 Task: Search one way flight ticket for 4 adults, 1 infant in seat and 1 infant on lap in premium economy from White Plains: Westchester County Airport to Raleigh: Raleigh-durham International Airport on 8-5-2023. Number of bags: 3 checked bags. Price is upto 107000. Outbound departure time preference is 15:30.
Action: Mouse moved to (303, 261)
Screenshot: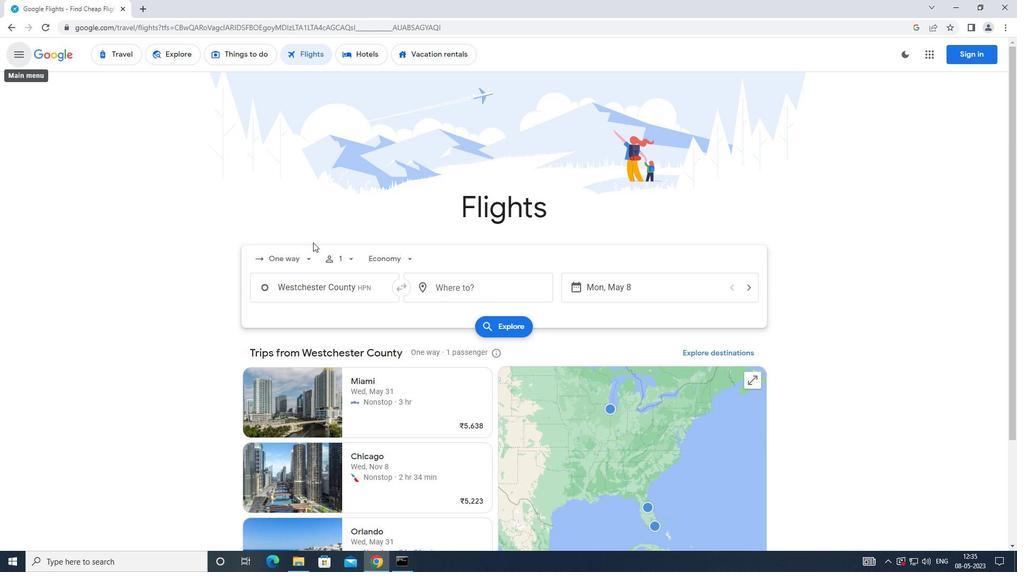 
Action: Mouse pressed left at (303, 261)
Screenshot: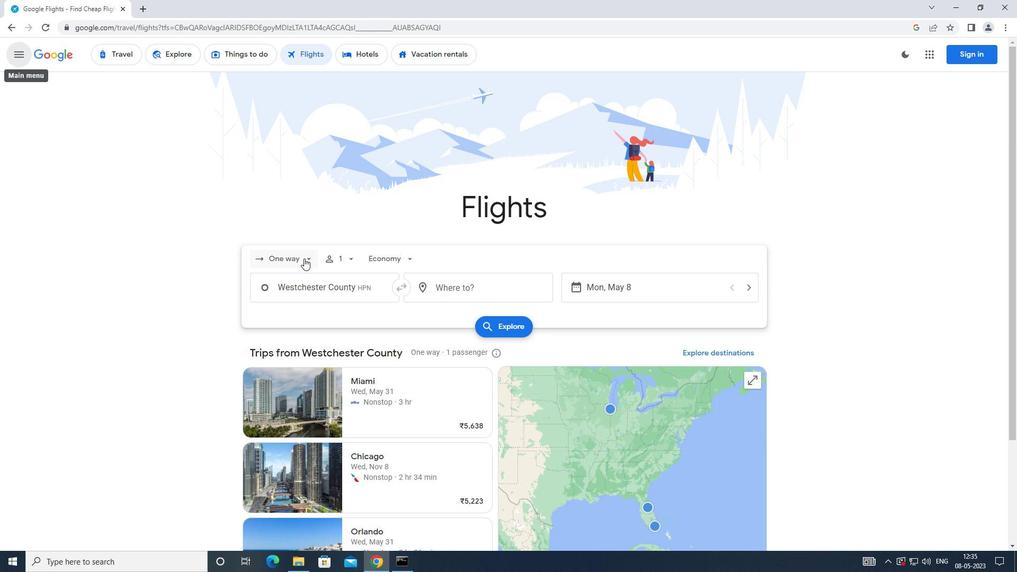 
Action: Mouse moved to (306, 312)
Screenshot: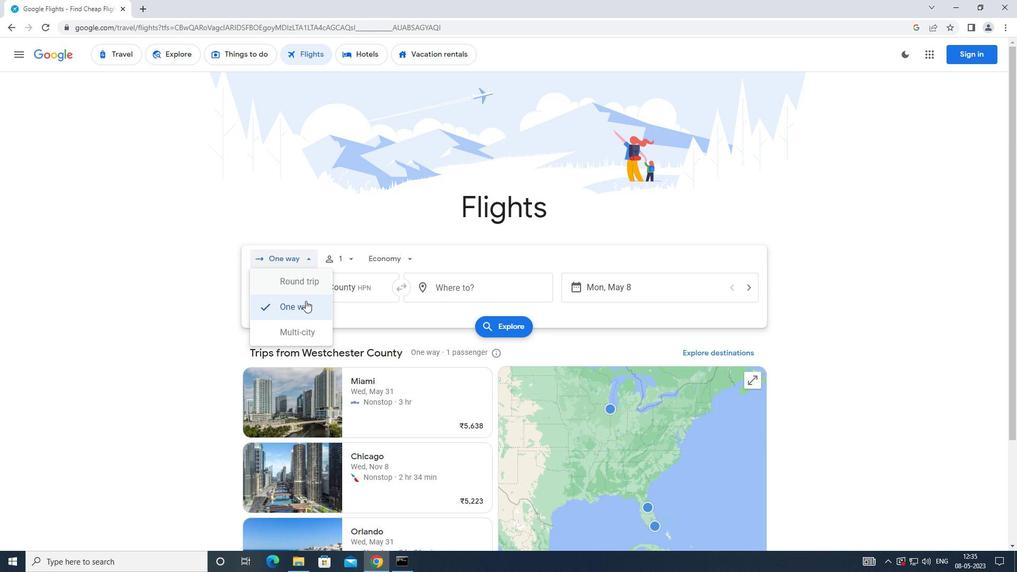 
Action: Mouse pressed left at (306, 312)
Screenshot: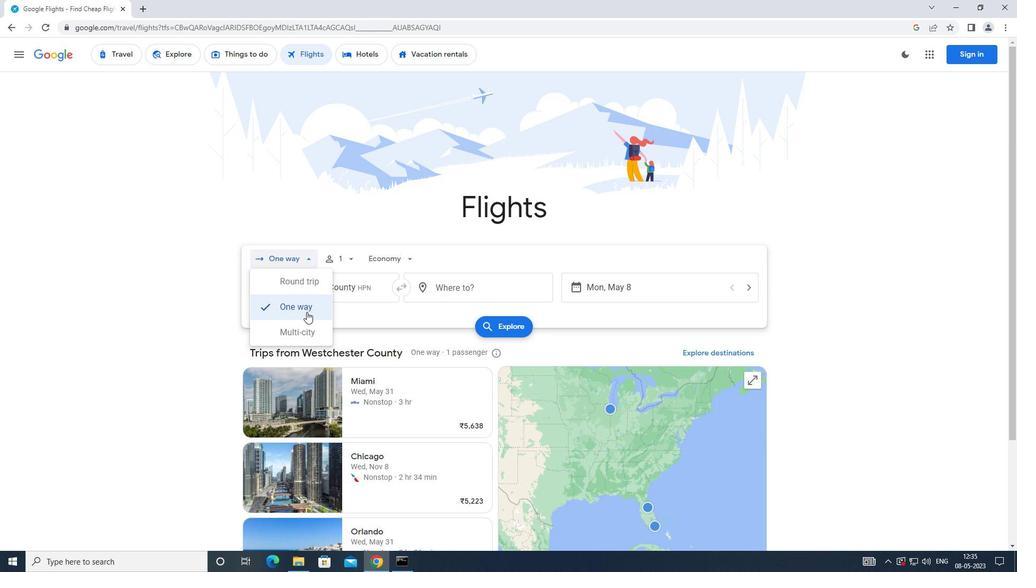
Action: Mouse moved to (356, 260)
Screenshot: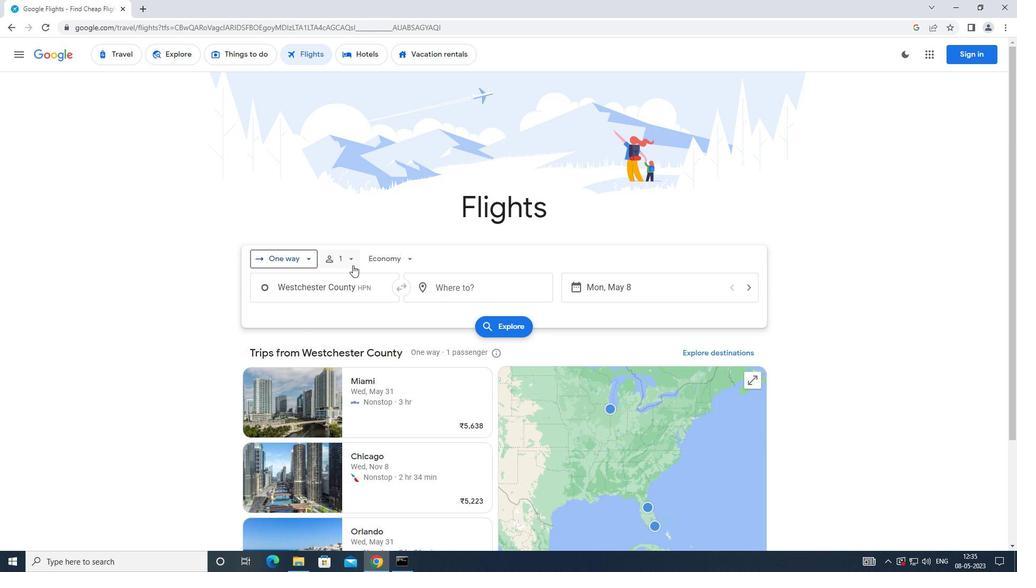 
Action: Mouse pressed left at (356, 260)
Screenshot: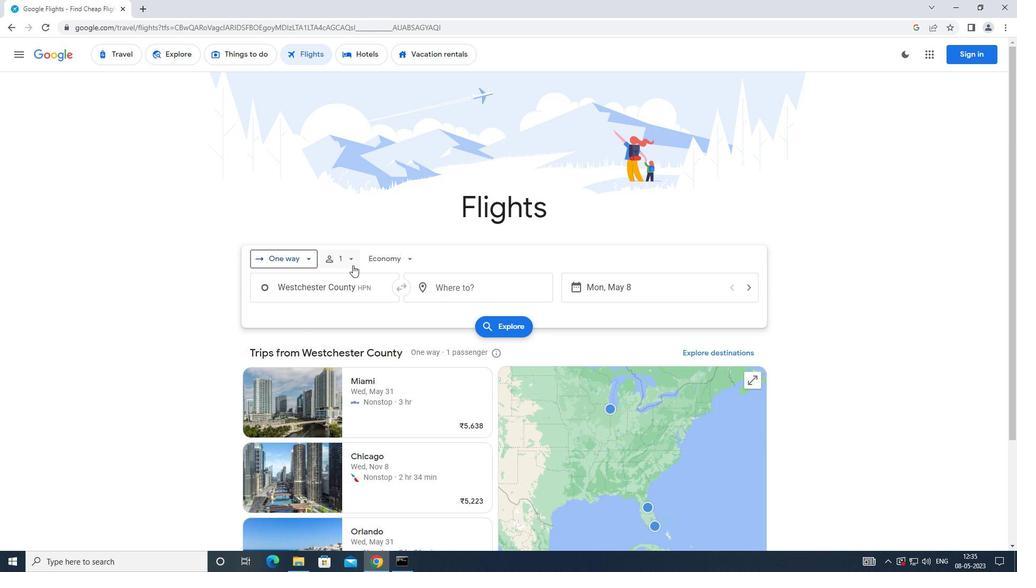 
Action: Mouse moved to (433, 289)
Screenshot: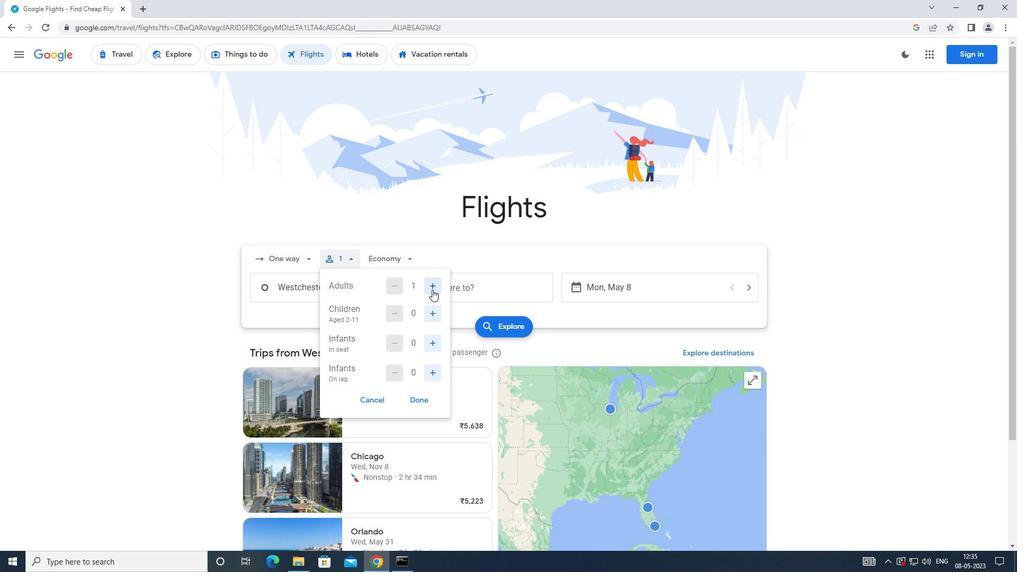 
Action: Mouse pressed left at (433, 289)
Screenshot: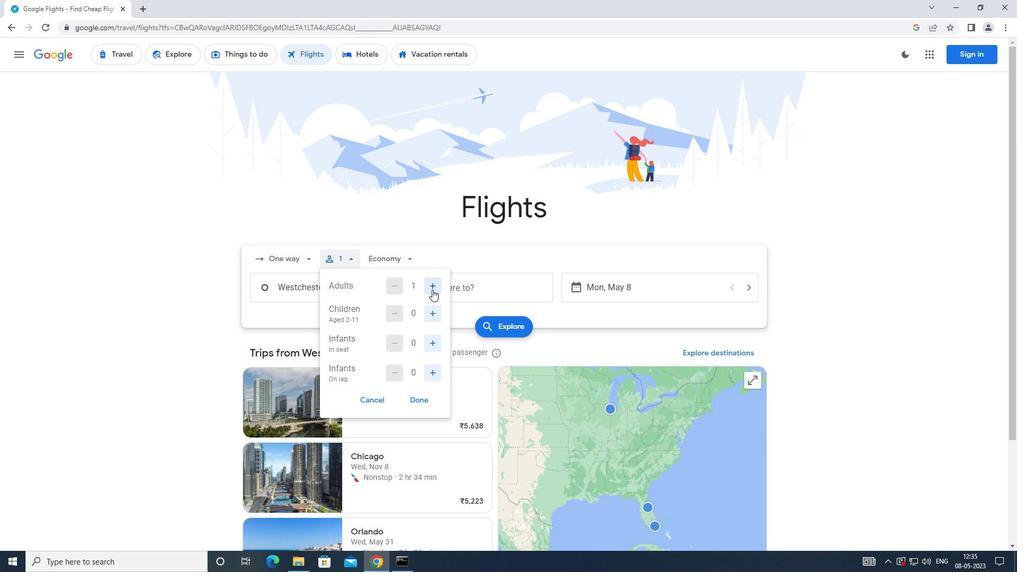 
Action: Mouse pressed left at (433, 289)
Screenshot: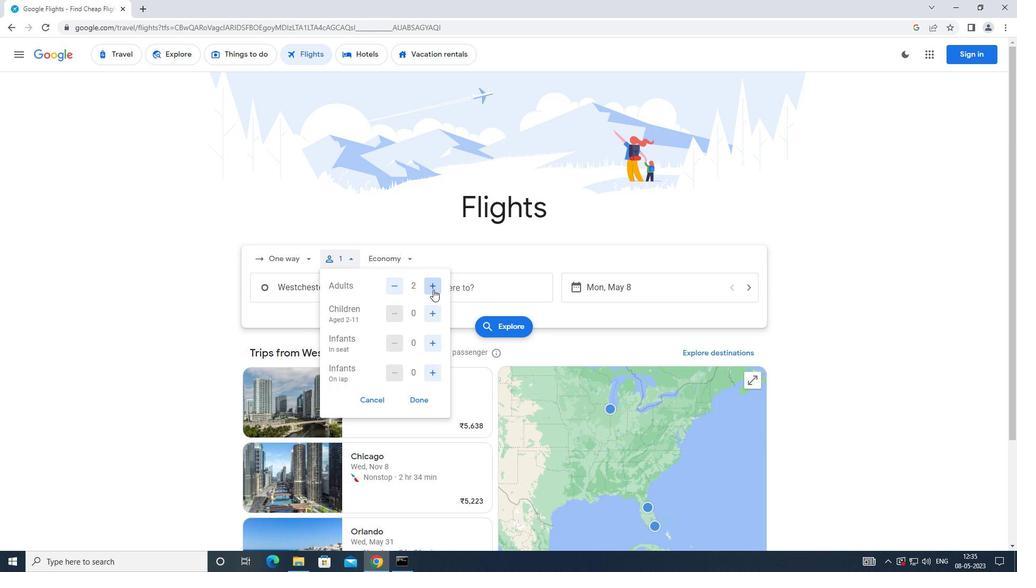 
Action: Mouse pressed left at (433, 289)
Screenshot: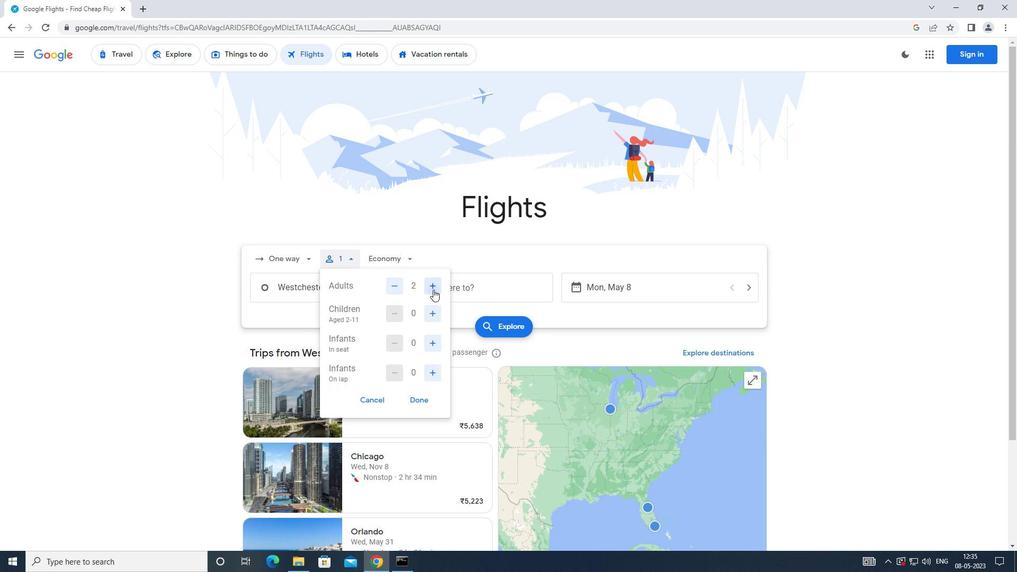 
Action: Mouse moved to (431, 306)
Screenshot: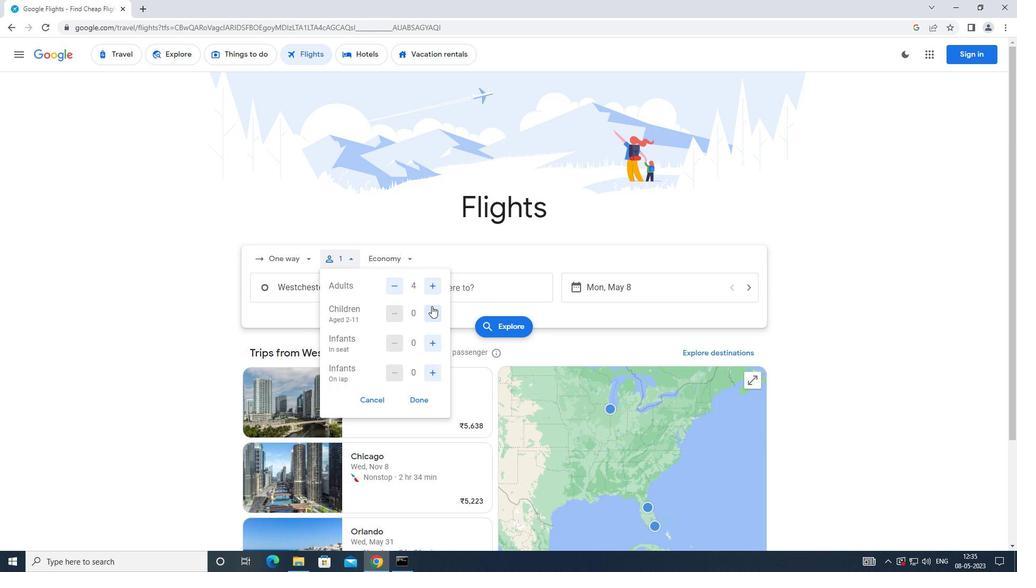 
Action: Mouse pressed left at (431, 306)
Screenshot: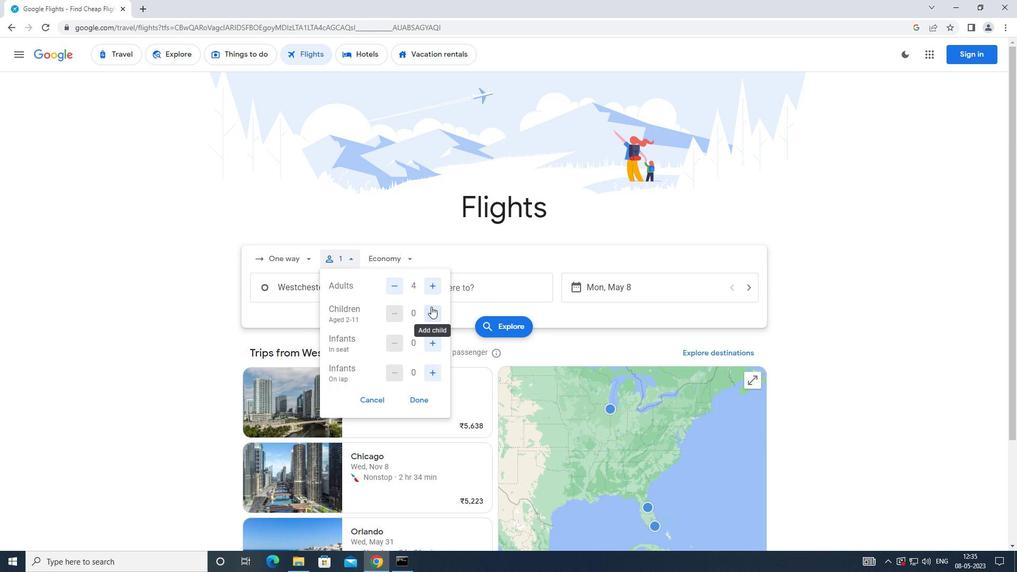 
Action: Mouse moved to (396, 306)
Screenshot: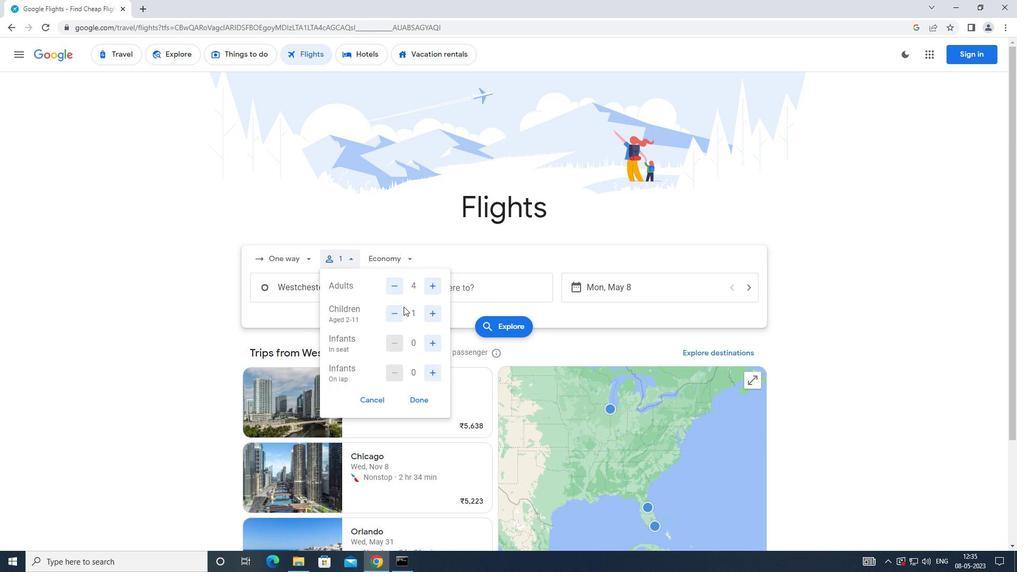 
Action: Mouse pressed left at (396, 306)
Screenshot: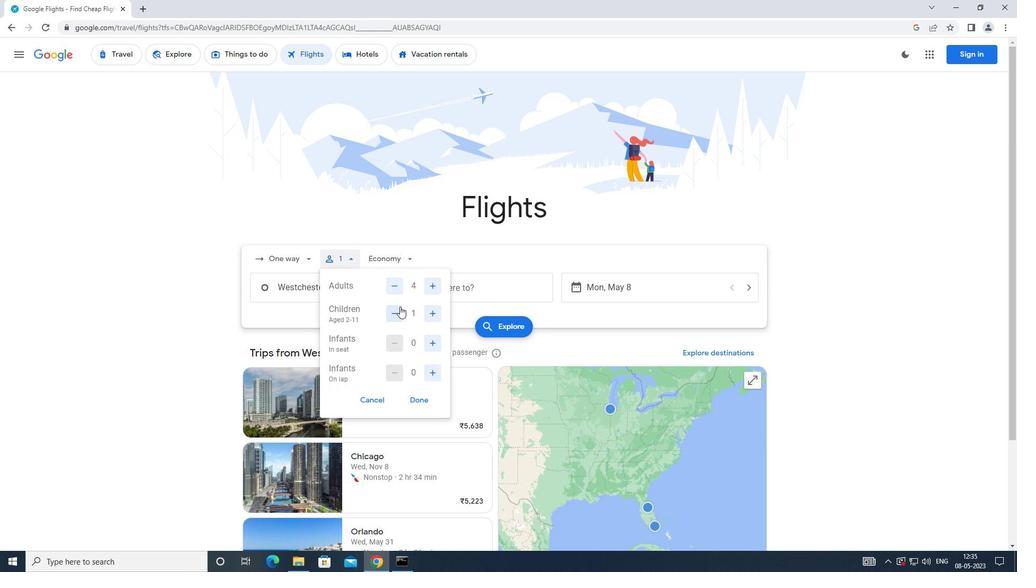 
Action: Mouse moved to (435, 348)
Screenshot: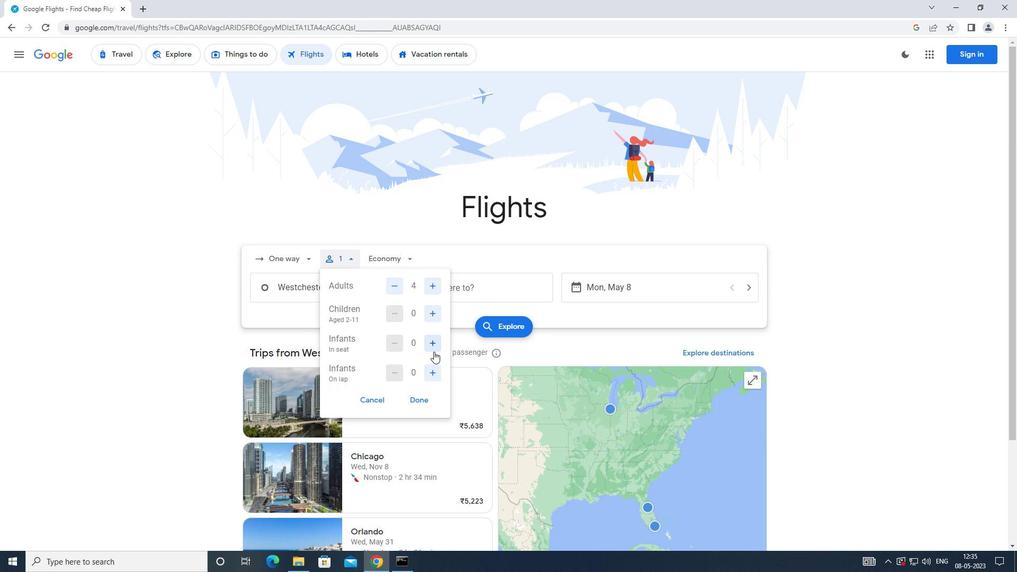 
Action: Mouse pressed left at (435, 348)
Screenshot: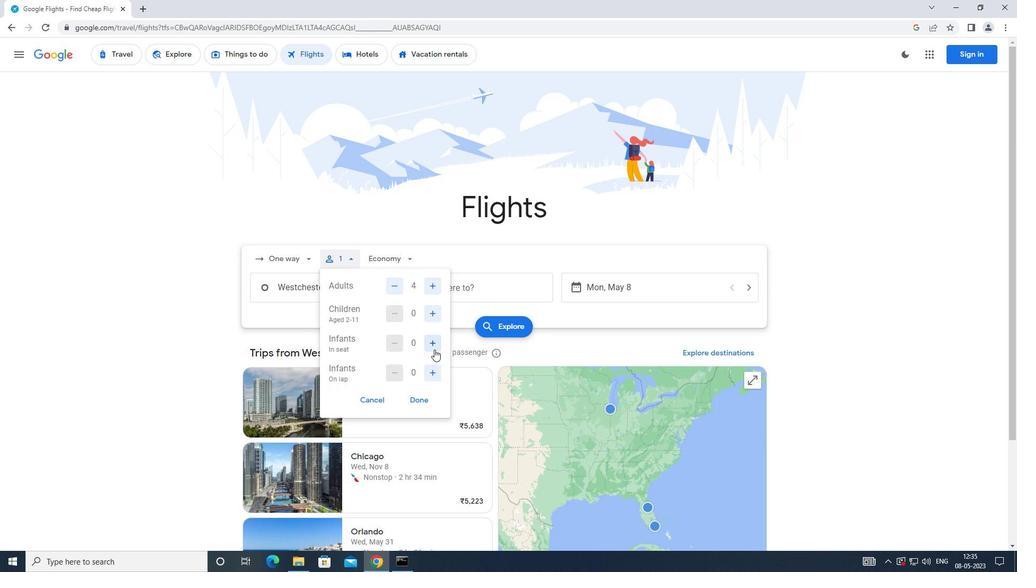 
Action: Mouse moved to (435, 365)
Screenshot: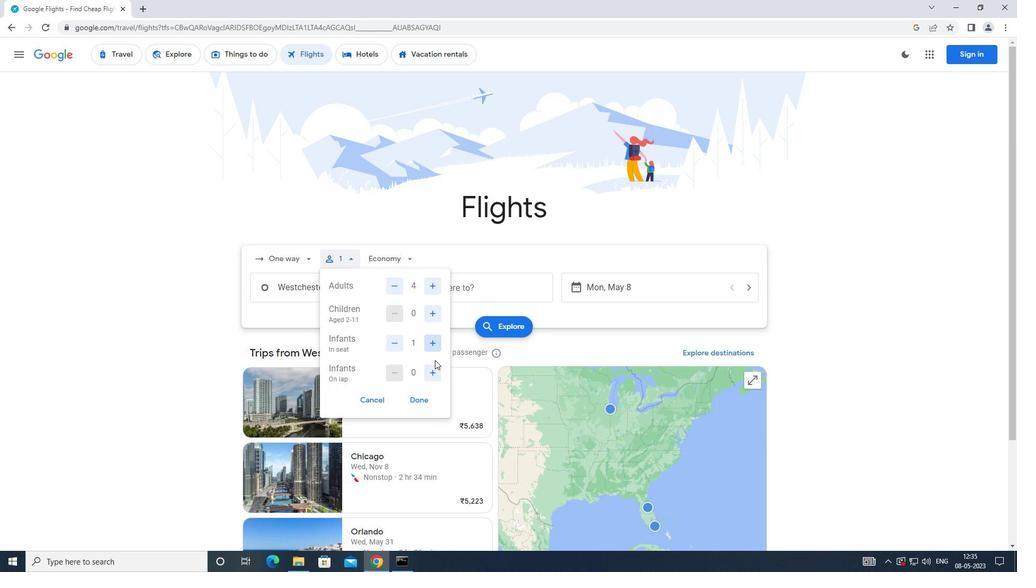 
Action: Mouse pressed left at (435, 365)
Screenshot: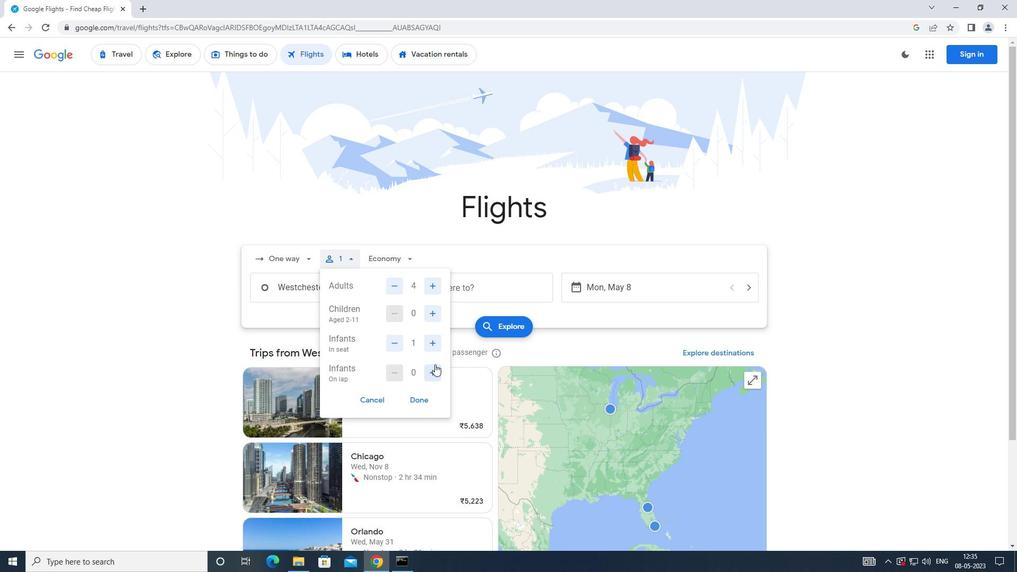
Action: Mouse moved to (416, 401)
Screenshot: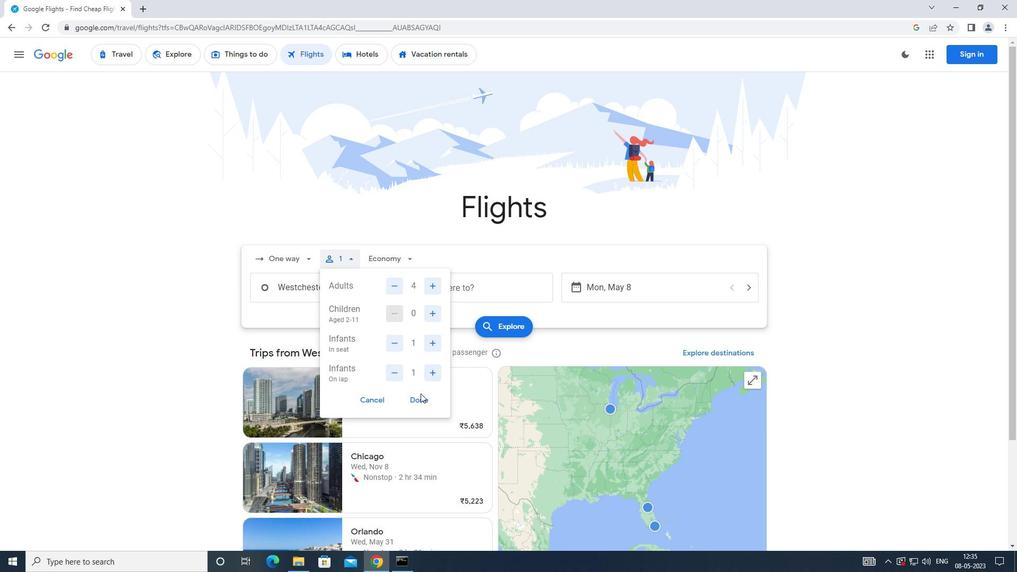 
Action: Mouse pressed left at (416, 401)
Screenshot: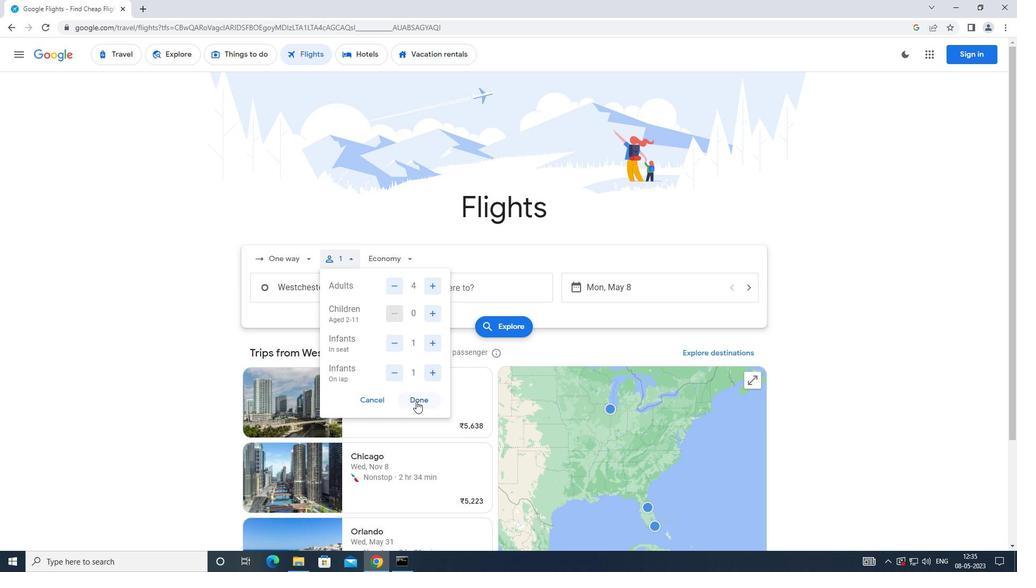 
Action: Mouse moved to (397, 256)
Screenshot: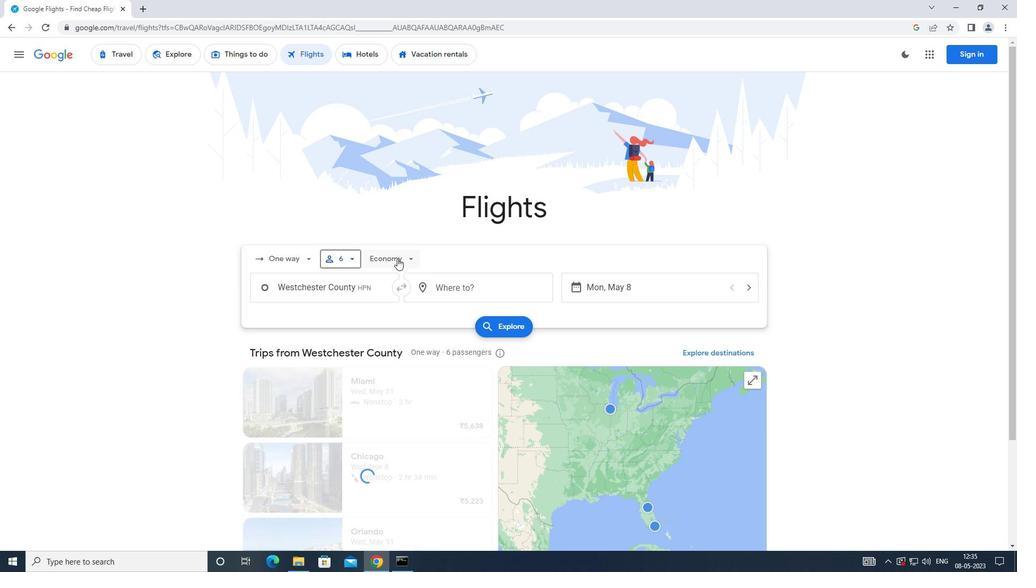 
Action: Mouse pressed left at (397, 256)
Screenshot: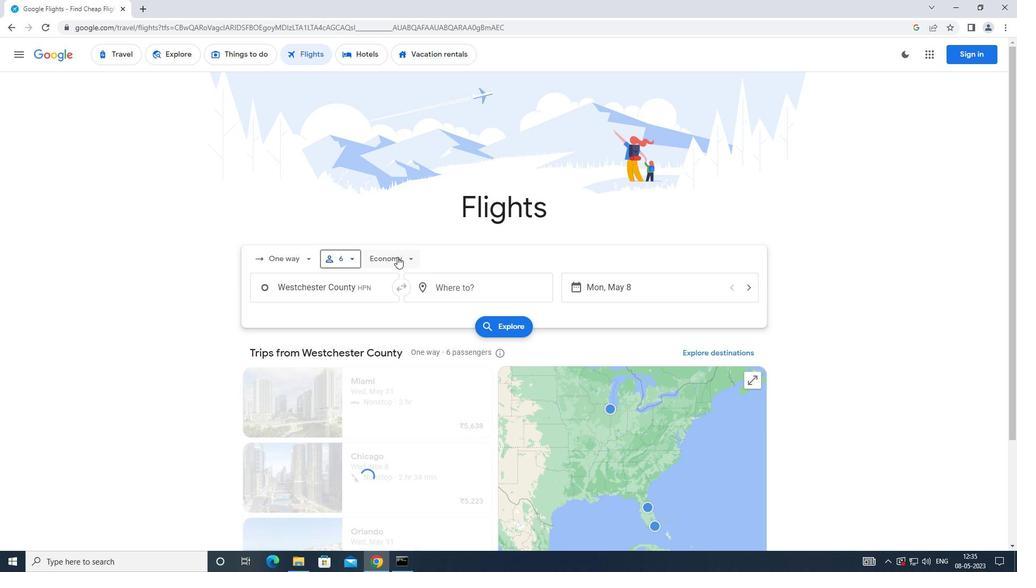 
Action: Mouse moved to (415, 305)
Screenshot: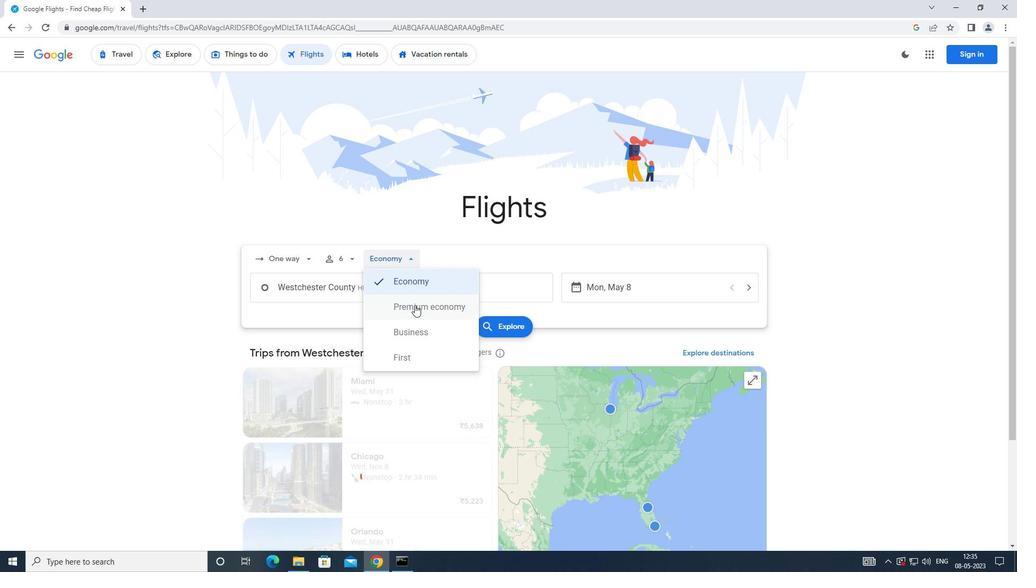 
Action: Mouse pressed left at (415, 305)
Screenshot: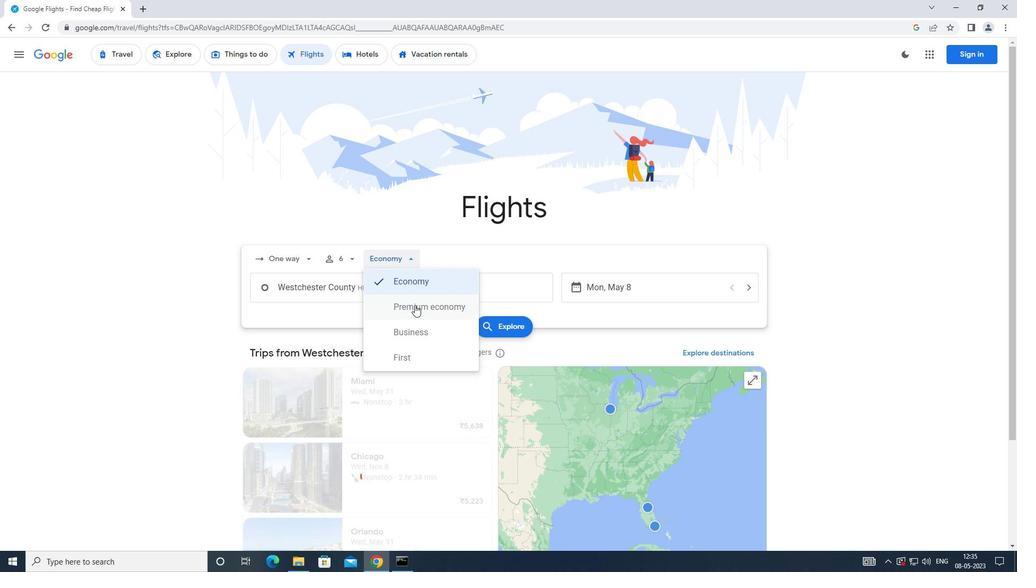 
Action: Mouse moved to (354, 291)
Screenshot: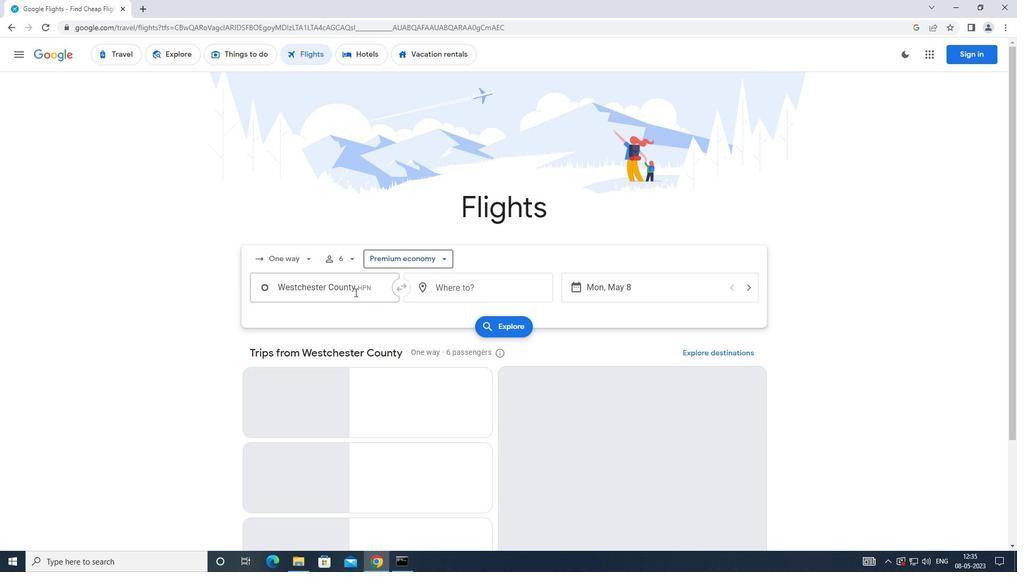 
Action: Mouse pressed left at (354, 291)
Screenshot: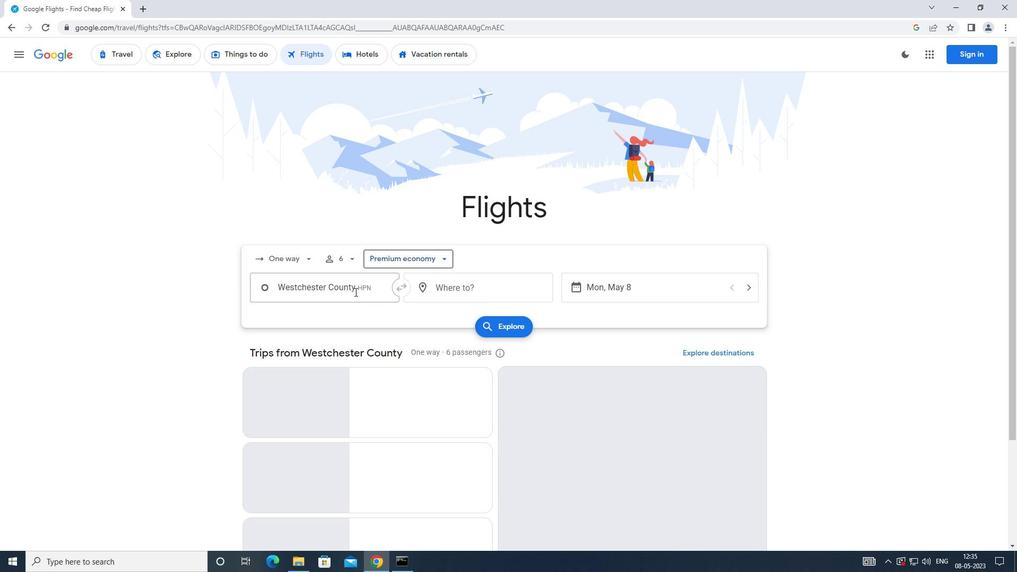 
Action: Key pressed <Key.caps_lock>w<Key.caps_lock>estchester
Screenshot: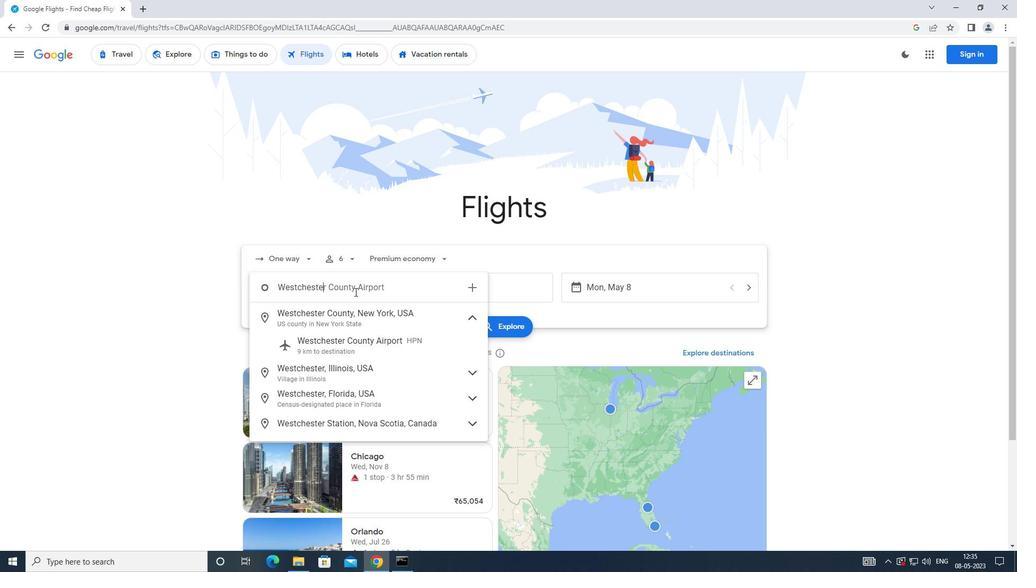 
Action: Mouse moved to (339, 333)
Screenshot: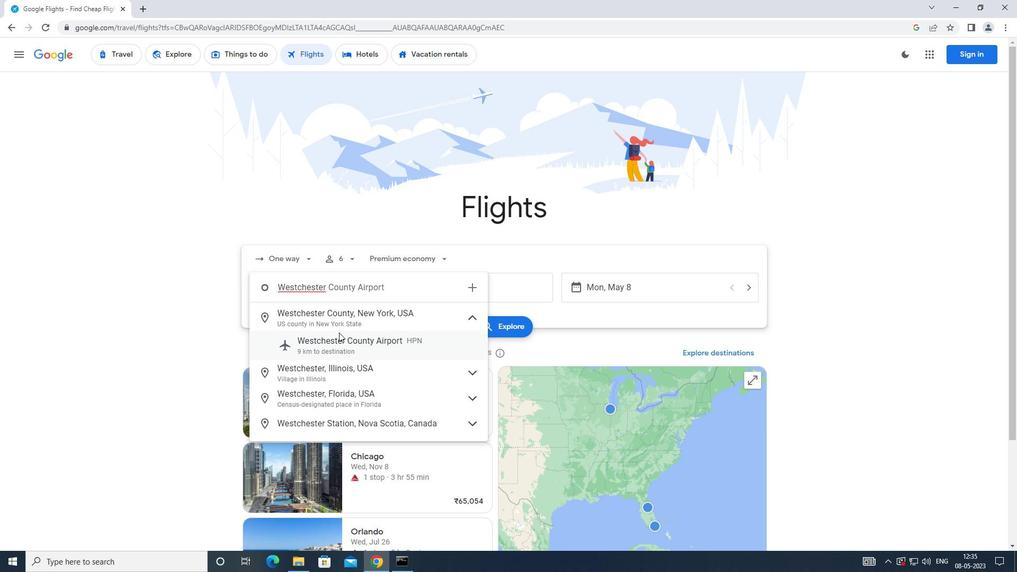 
Action: Mouse pressed left at (339, 333)
Screenshot: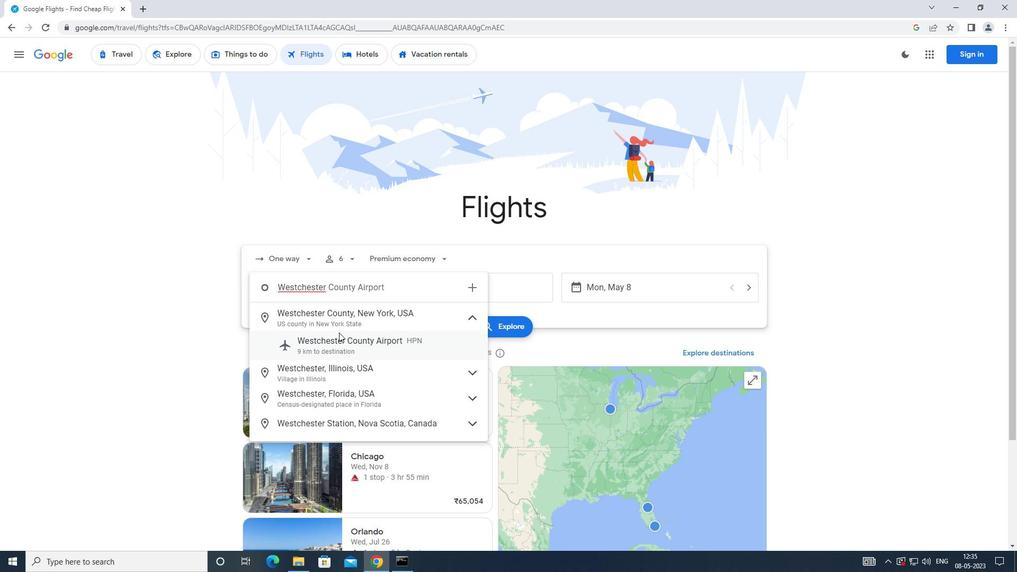 
Action: Mouse moved to (446, 298)
Screenshot: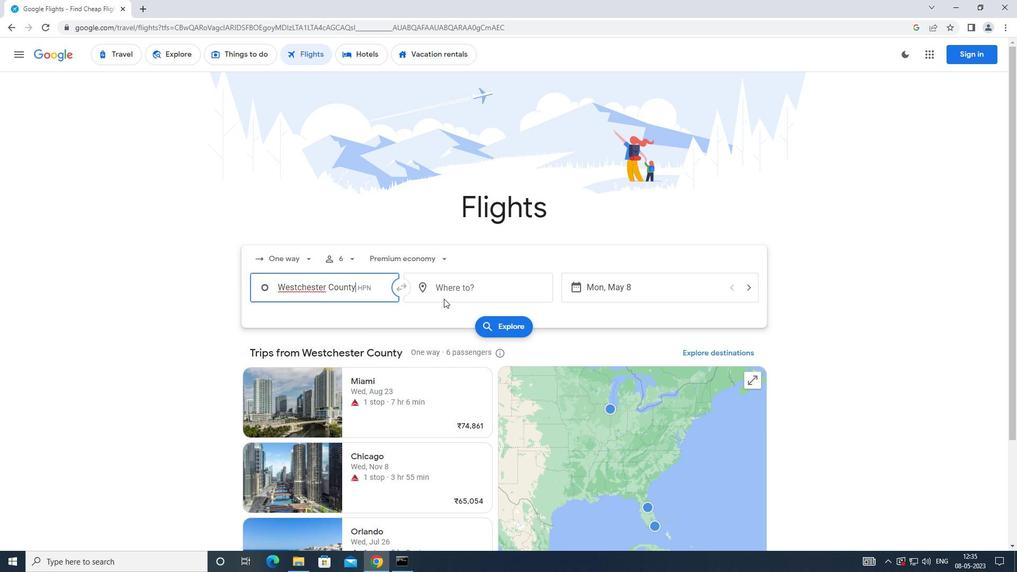 
Action: Mouse pressed left at (446, 298)
Screenshot: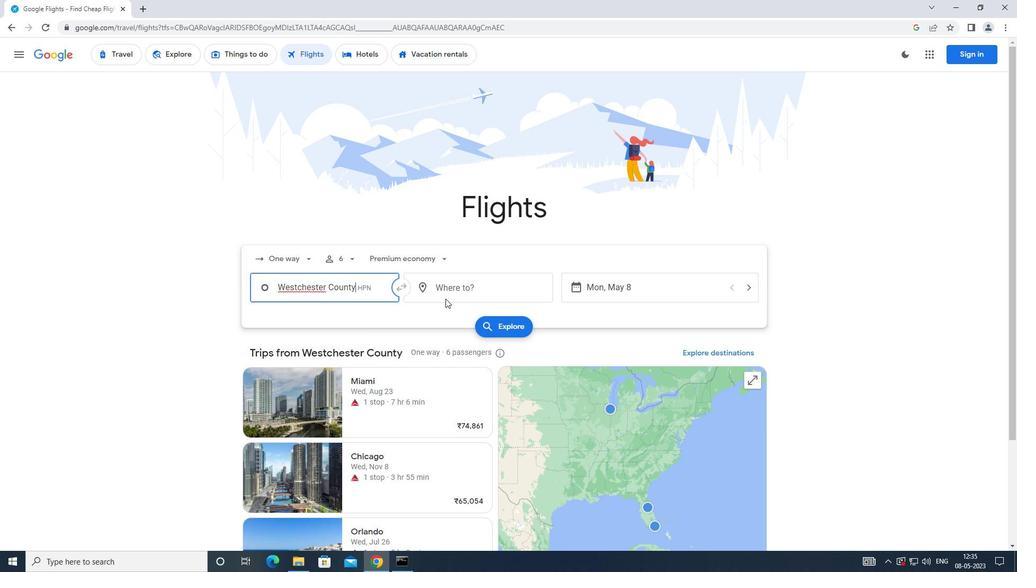 
Action: Key pressed <Key.caps_lock>r<Key.caps_lock>aleigh
Screenshot: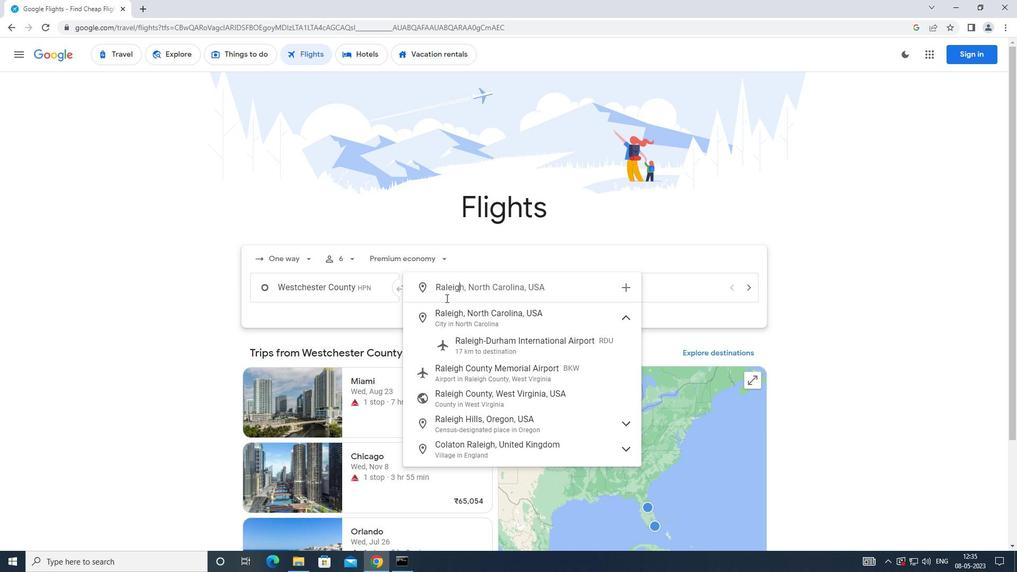 
Action: Mouse moved to (467, 343)
Screenshot: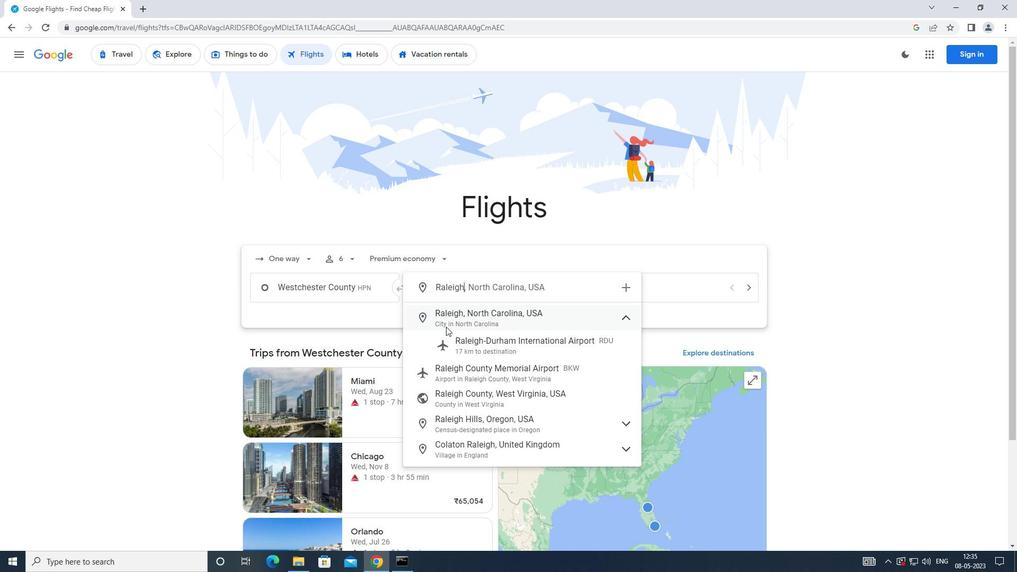 
Action: Mouse pressed left at (467, 343)
Screenshot: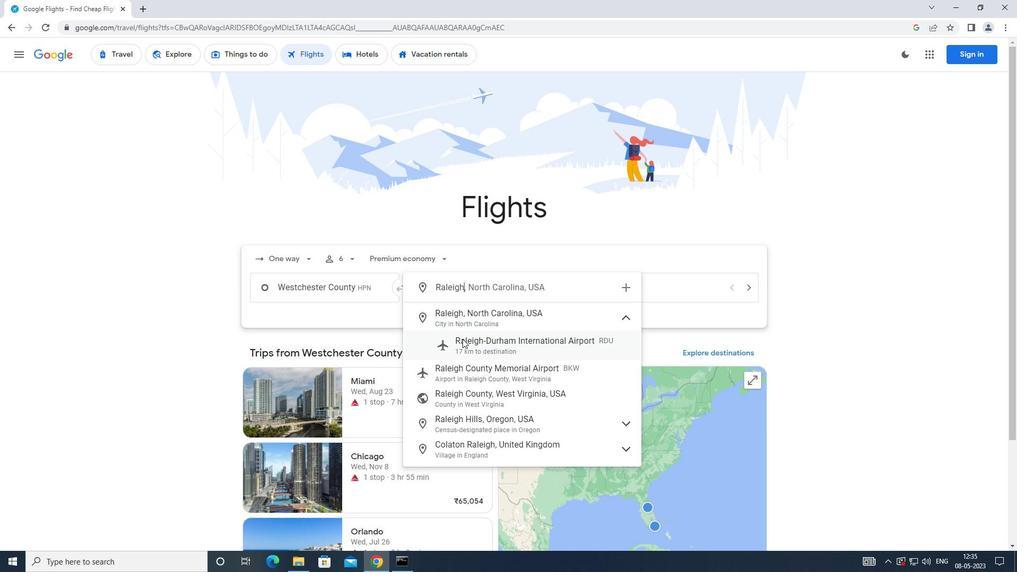 
Action: Mouse moved to (587, 291)
Screenshot: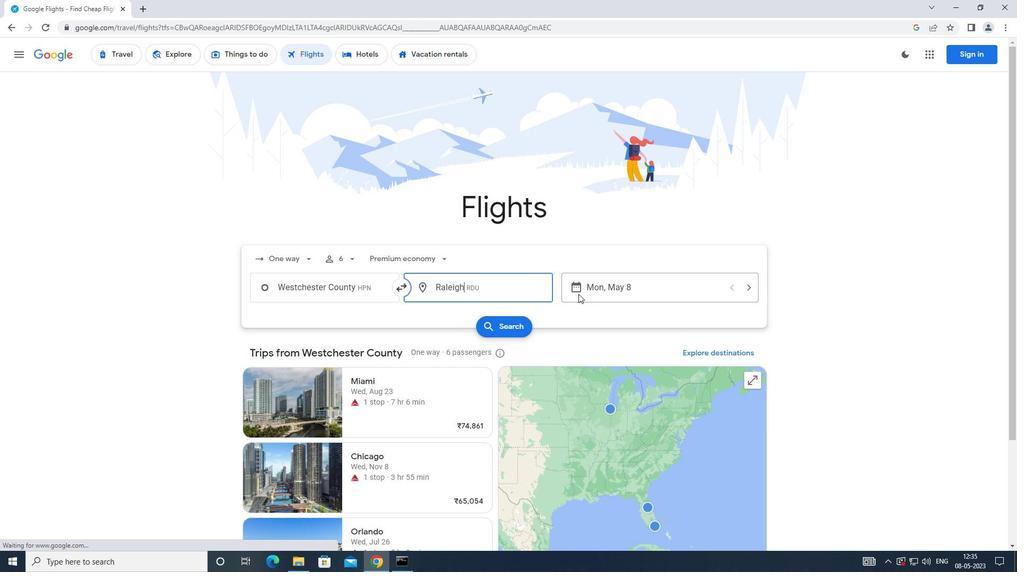 
Action: Mouse pressed left at (587, 291)
Screenshot: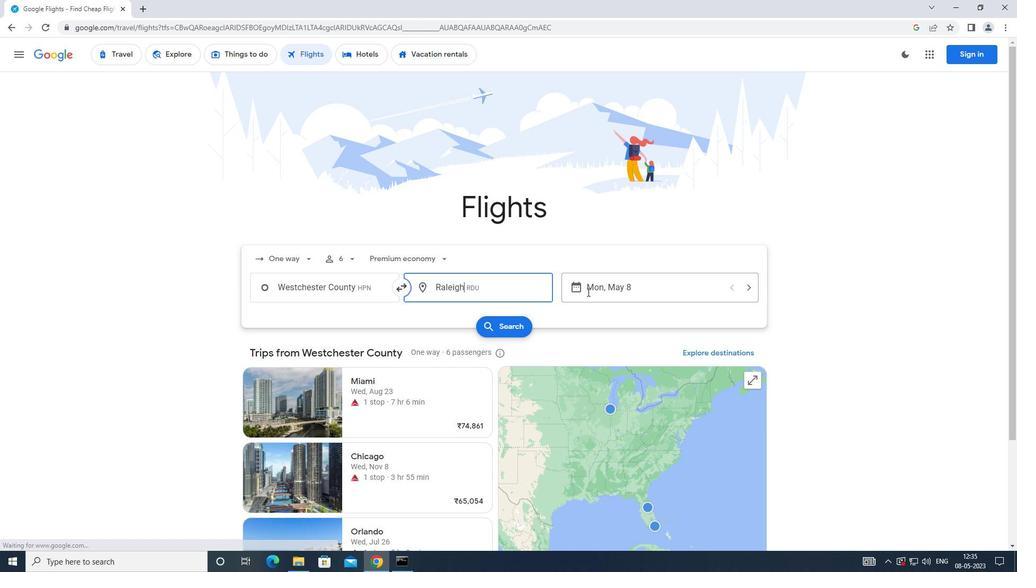 
Action: Mouse moved to (412, 380)
Screenshot: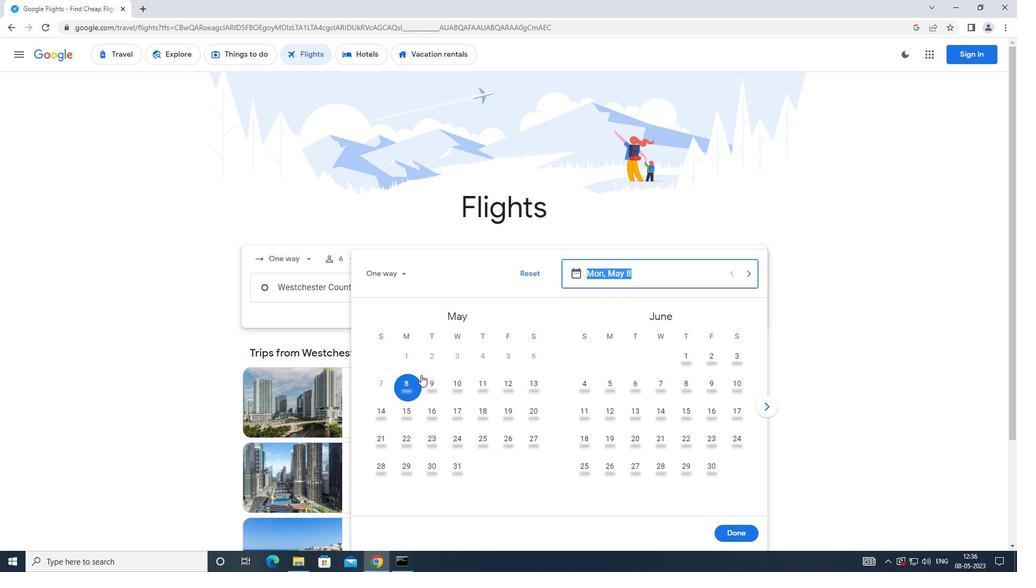 
Action: Mouse pressed left at (412, 380)
Screenshot: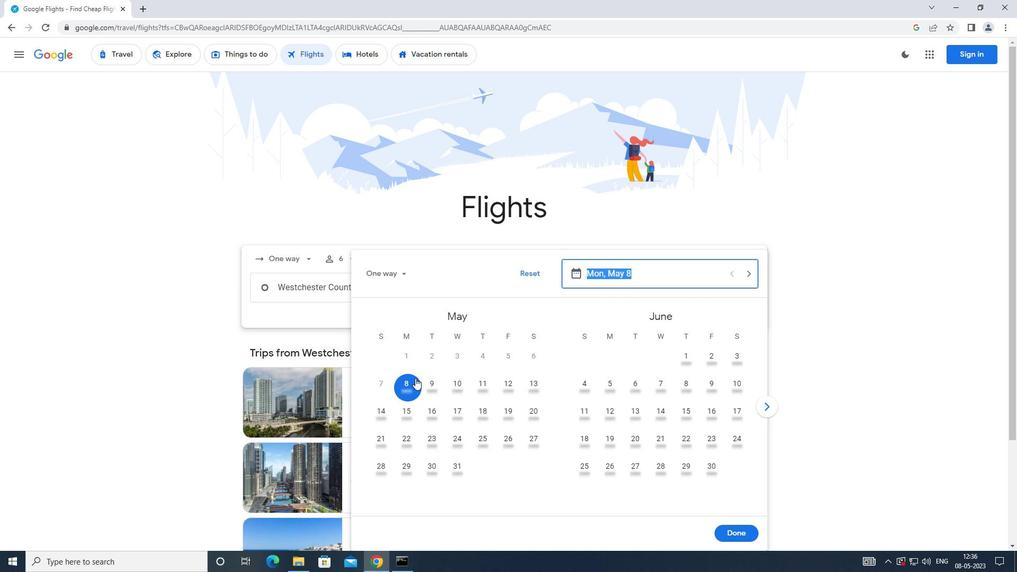 
Action: Mouse moved to (722, 529)
Screenshot: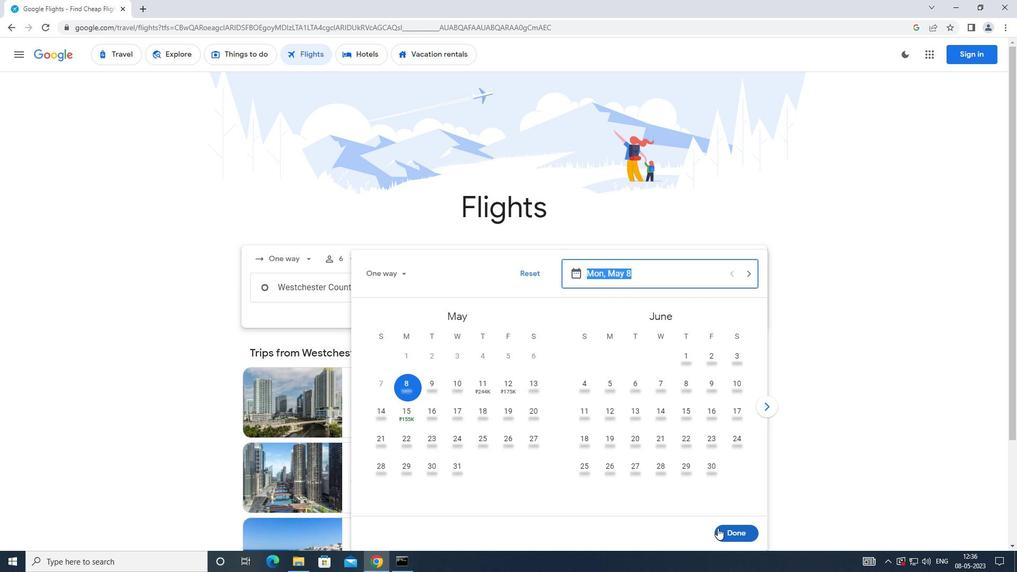 
Action: Mouse pressed left at (722, 529)
Screenshot: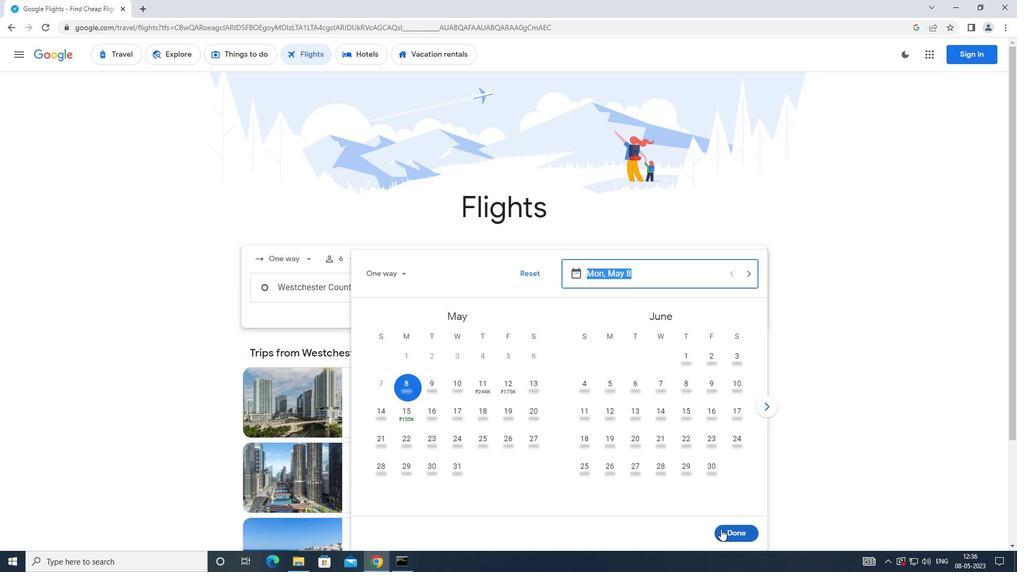 
Action: Mouse moved to (517, 324)
Screenshot: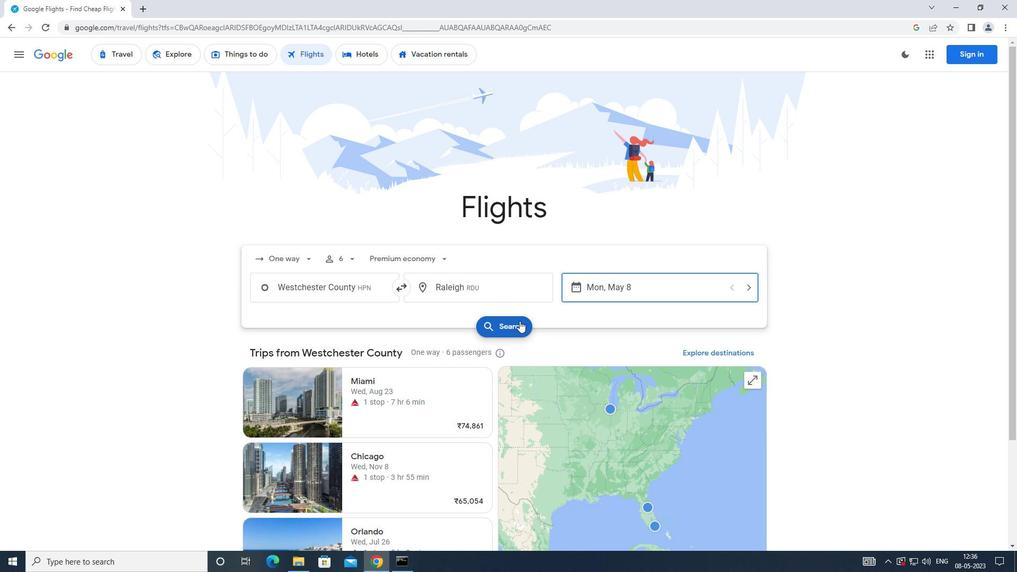 
Action: Mouse pressed left at (517, 324)
Screenshot: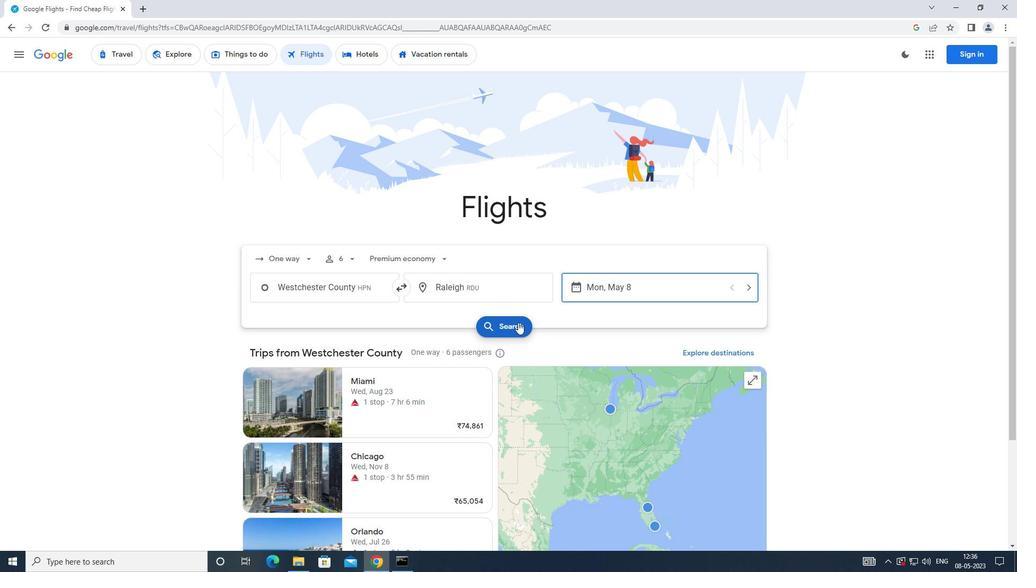 
Action: Mouse moved to (270, 153)
Screenshot: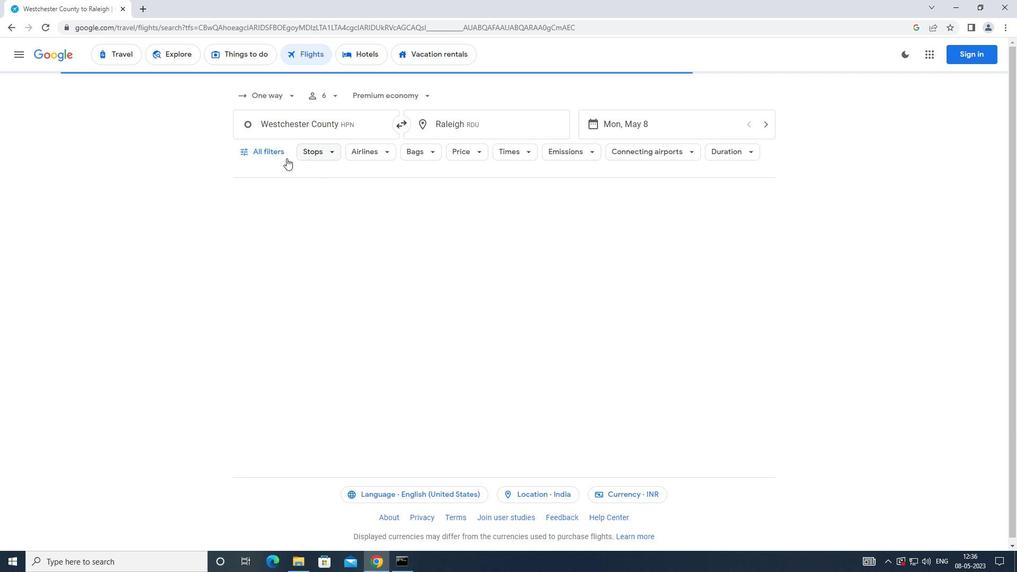 
Action: Mouse pressed left at (270, 153)
Screenshot: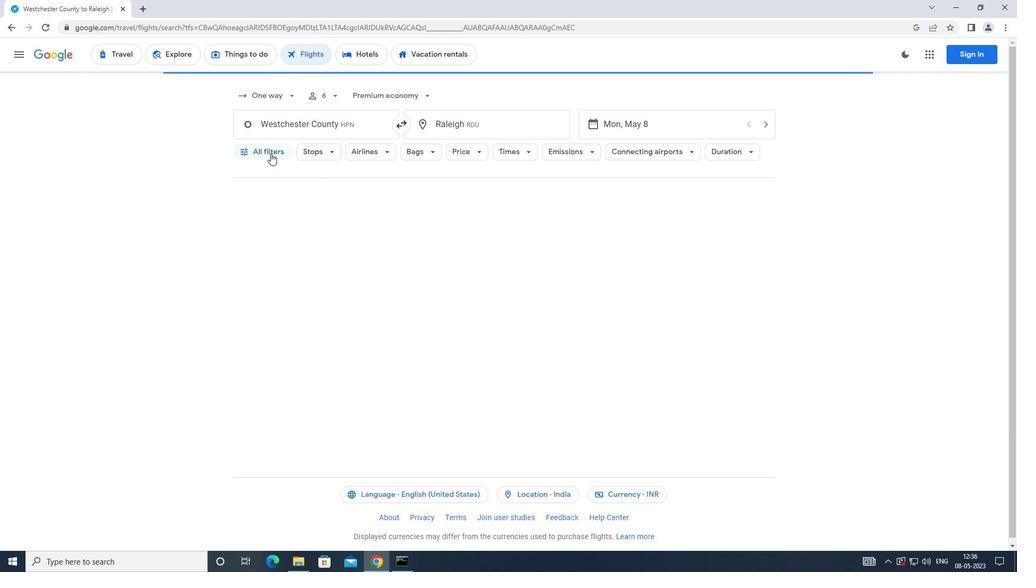 
Action: Mouse moved to (393, 382)
Screenshot: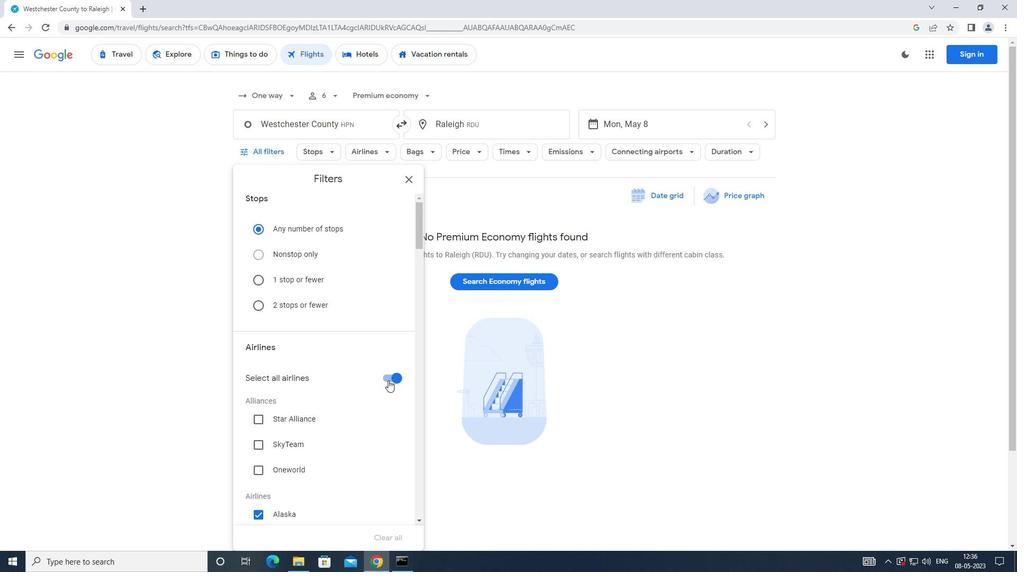 
Action: Mouse pressed left at (393, 382)
Screenshot: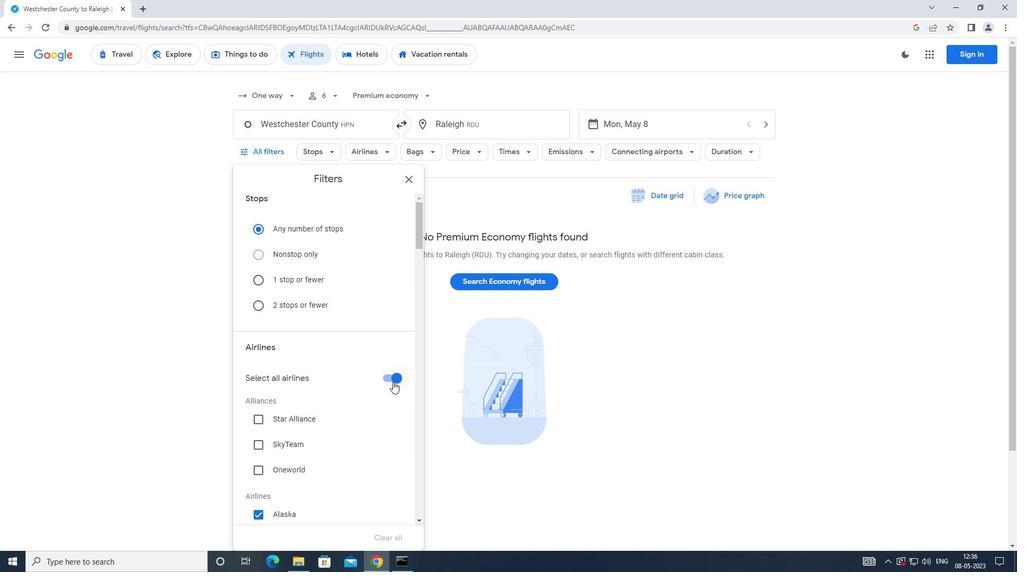 
Action: Mouse moved to (383, 391)
Screenshot: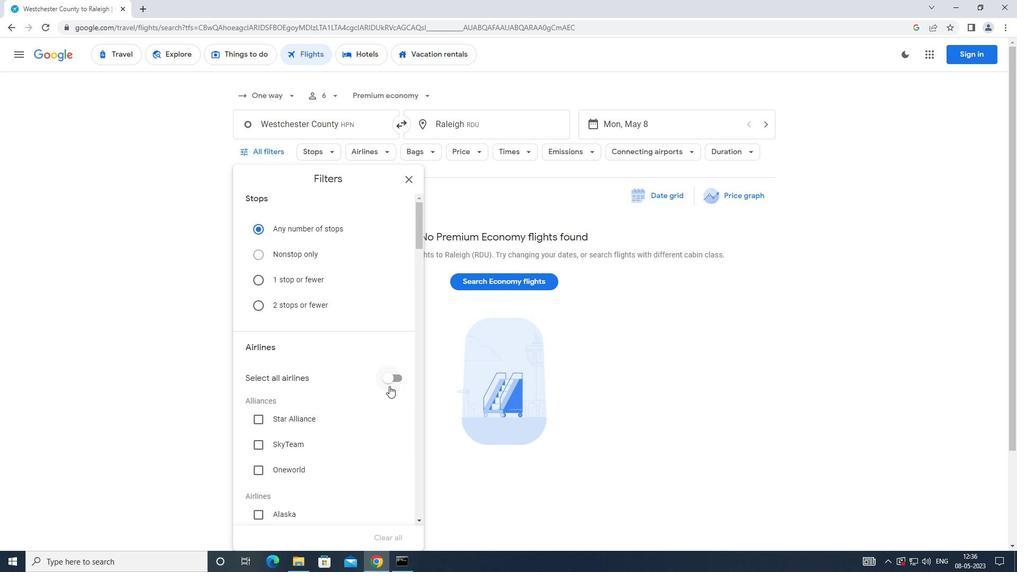 
Action: Mouse scrolled (383, 390) with delta (0, 0)
Screenshot: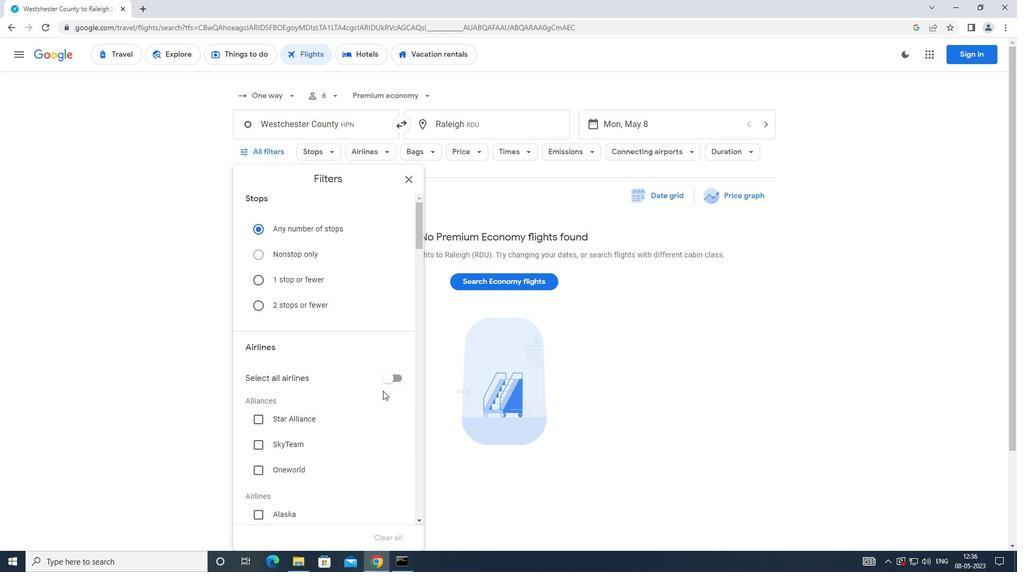 
Action: Mouse scrolled (383, 390) with delta (0, 0)
Screenshot: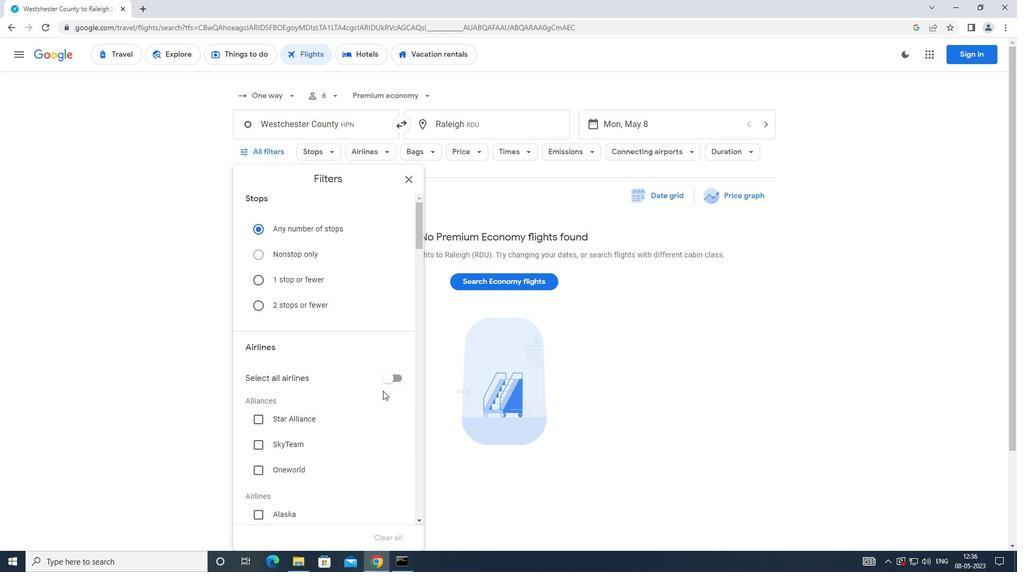 
Action: Mouse moved to (384, 385)
Screenshot: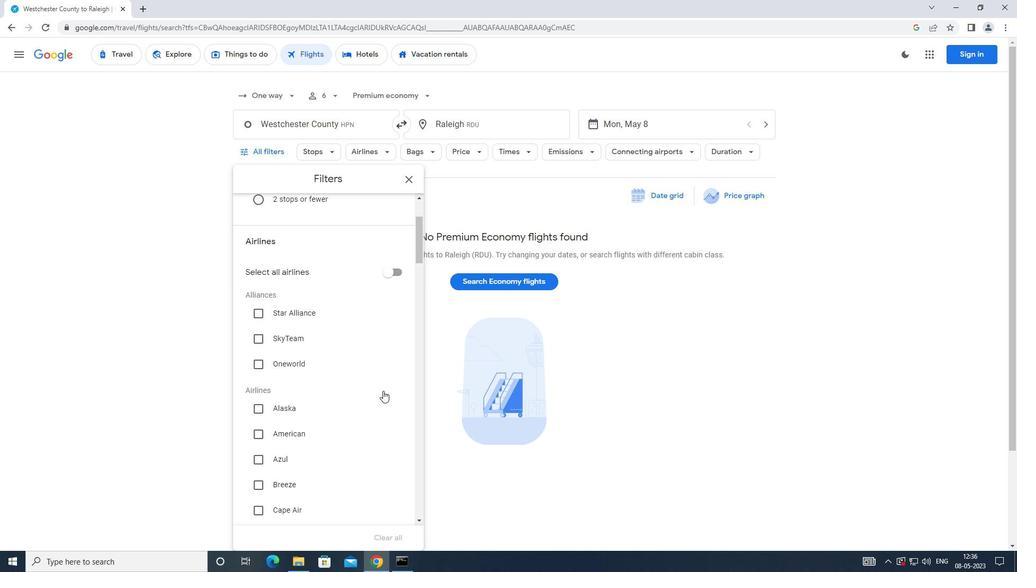 
Action: Mouse scrolled (384, 385) with delta (0, 0)
Screenshot: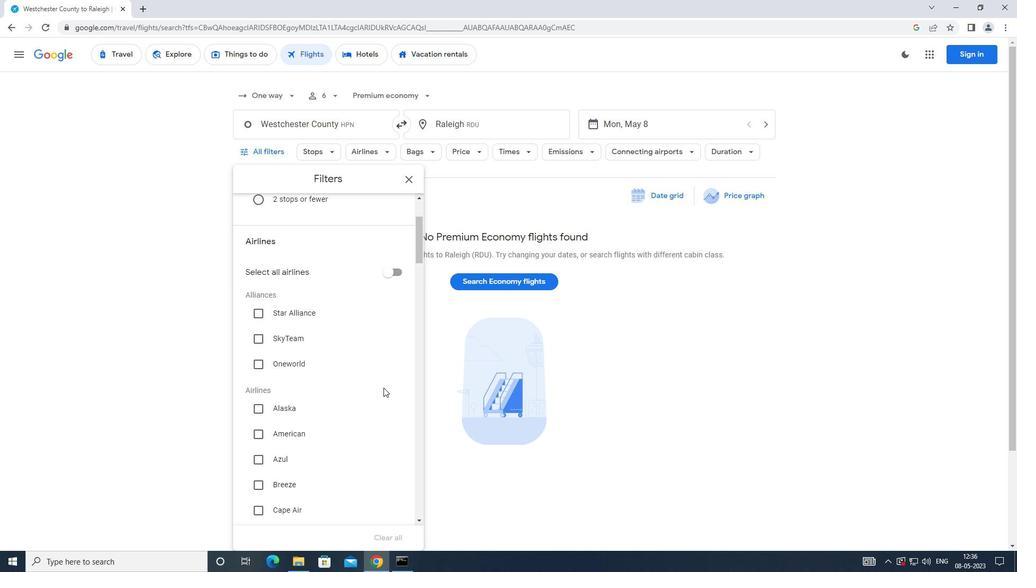 
Action: Mouse scrolled (384, 385) with delta (0, 0)
Screenshot: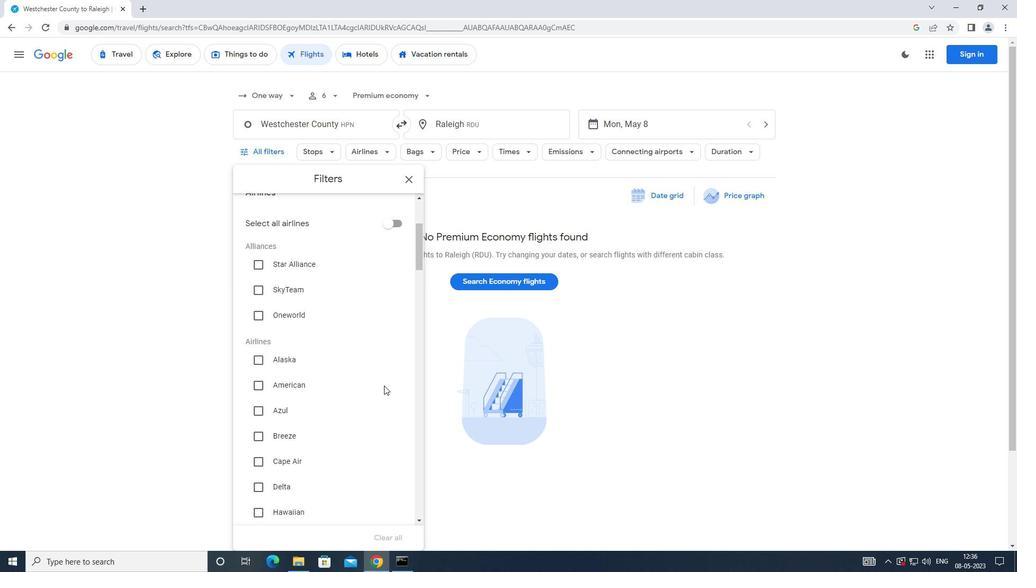 
Action: Mouse scrolled (384, 385) with delta (0, 0)
Screenshot: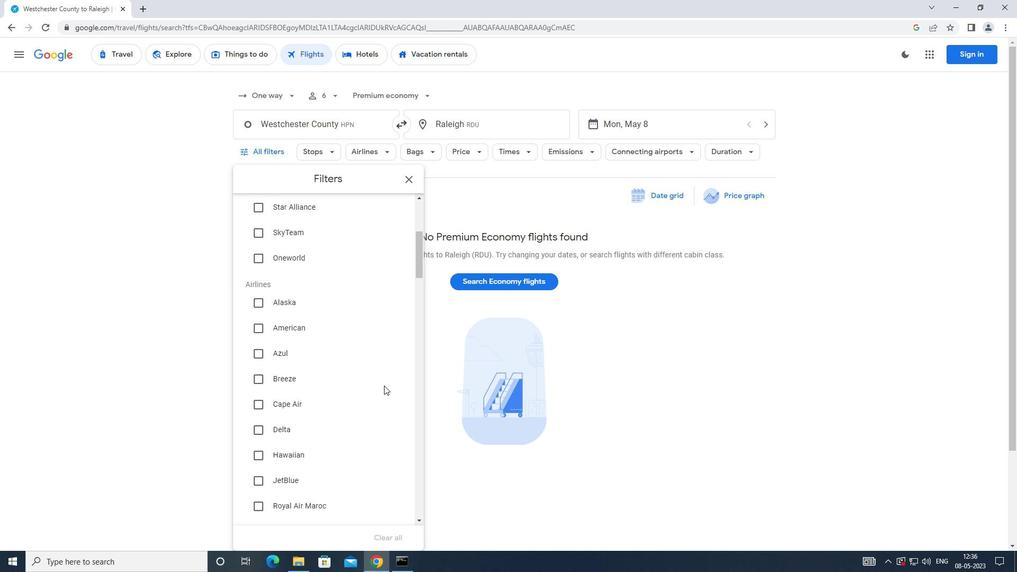 
Action: Mouse scrolled (384, 385) with delta (0, 0)
Screenshot: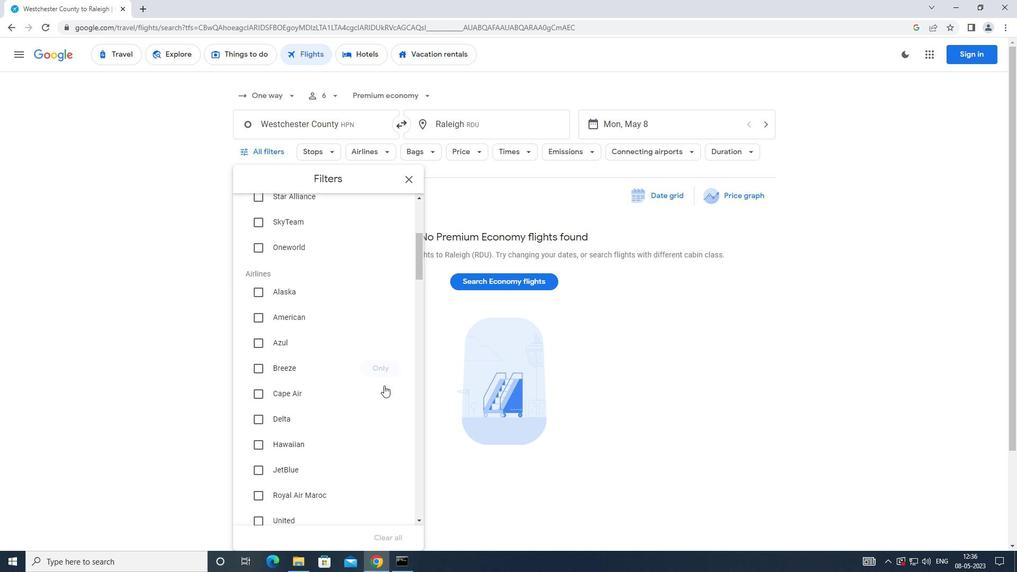 
Action: Mouse moved to (384, 383)
Screenshot: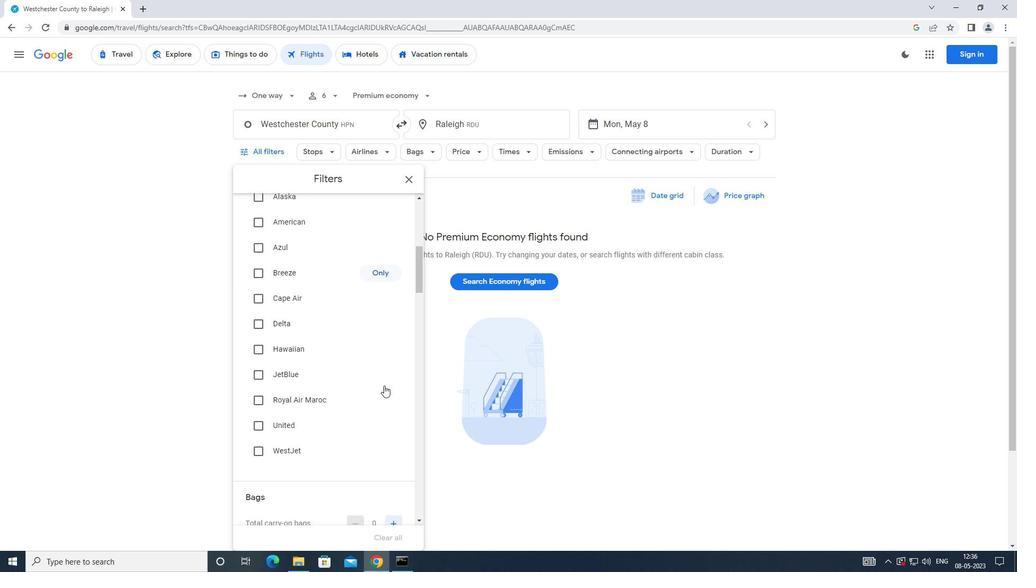 
Action: Mouse scrolled (384, 383) with delta (0, 0)
Screenshot: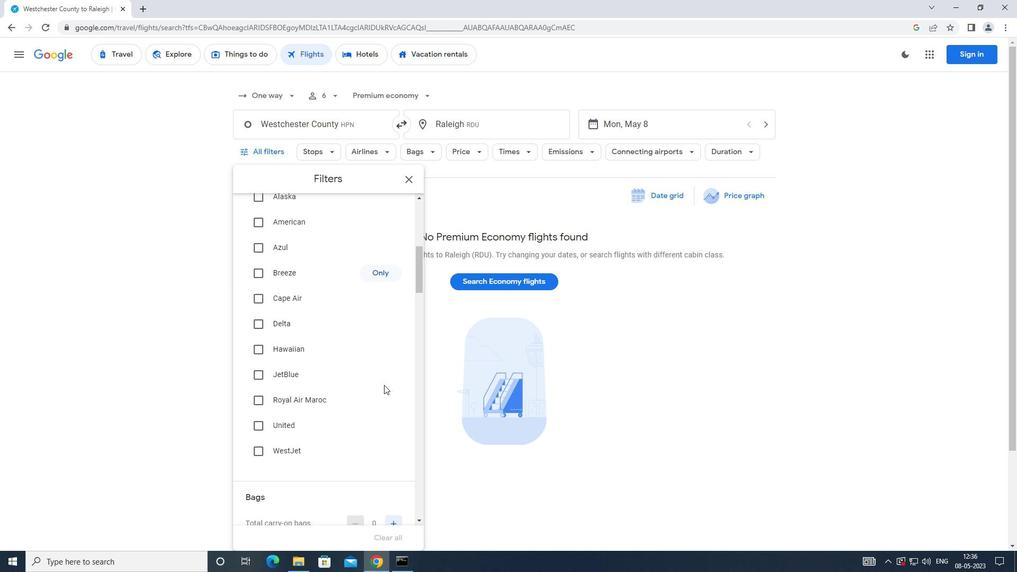 
Action: Mouse scrolled (384, 383) with delta (0, 0)
Screenshot: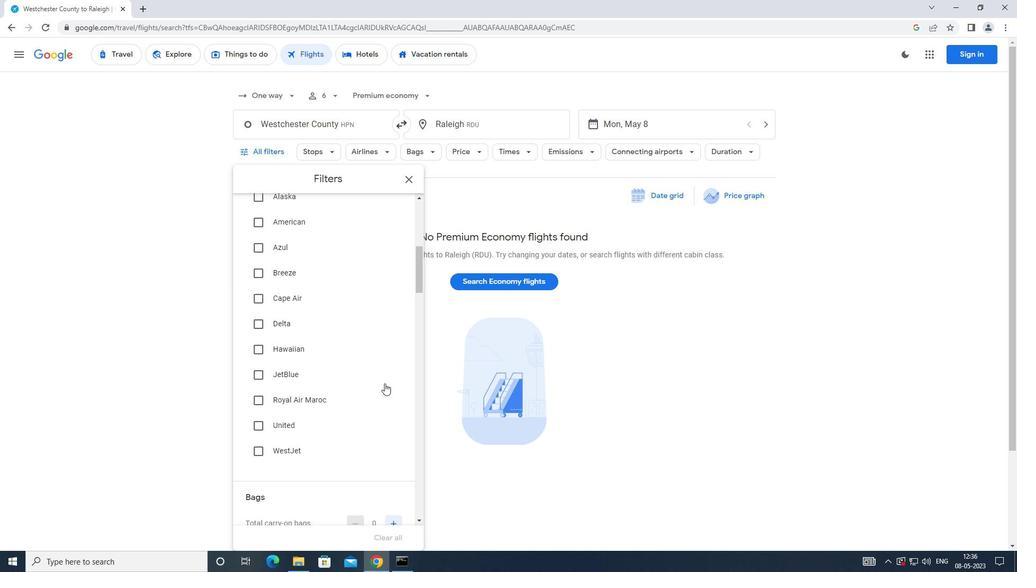 
Action: Mouse scrolled (384, 383) with delta (0, 0)
Screenshot: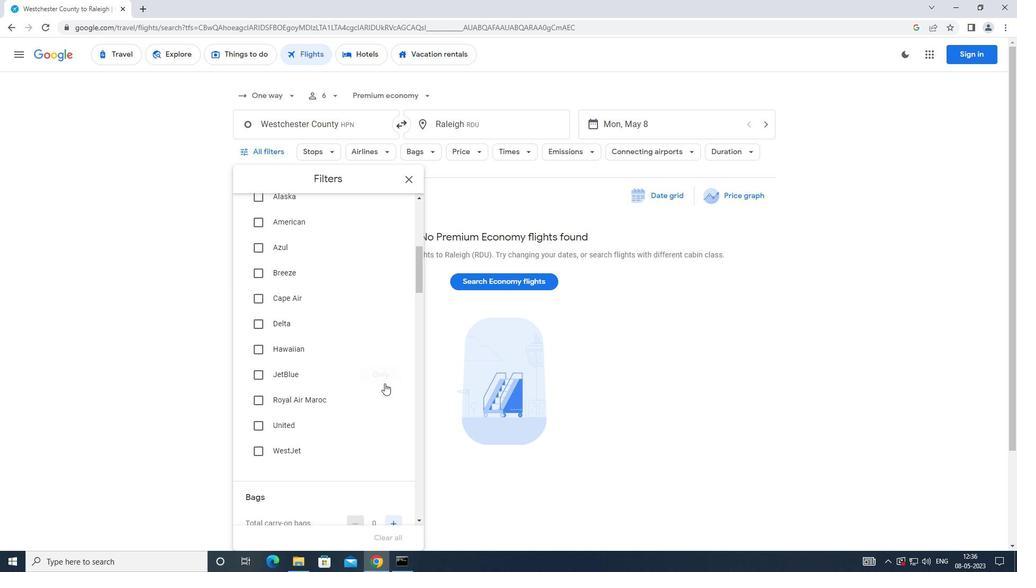 
Action: Mouse scrolled (384, 383) with delta (0, 0)
Screenshot: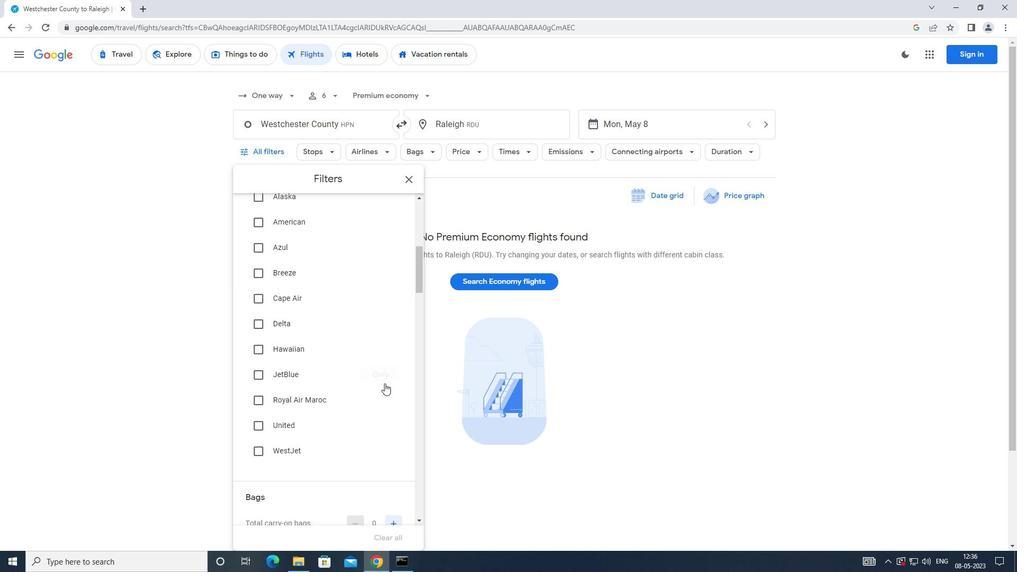
Action: Mouse moved to (394, 339)
Screenshot: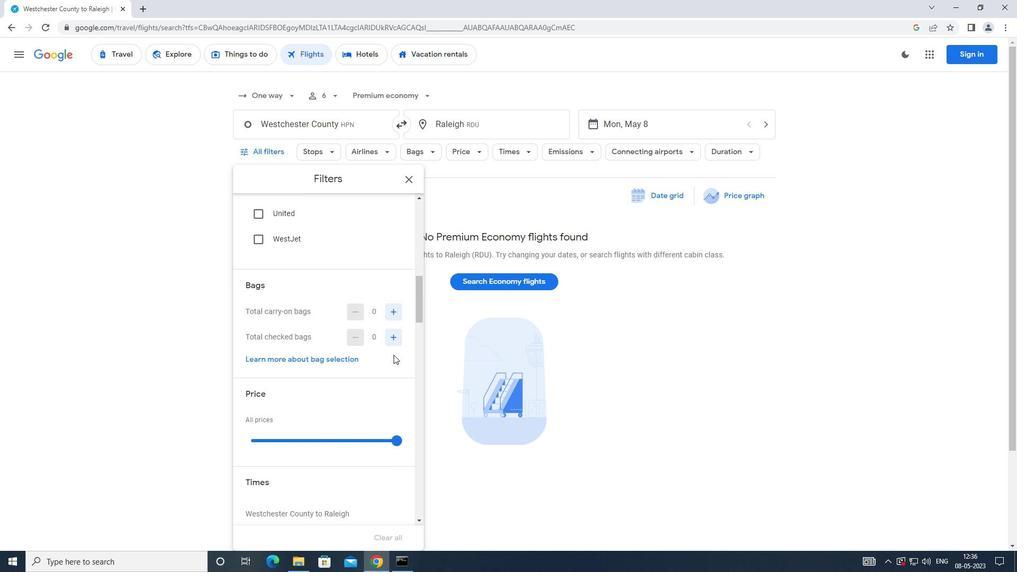 
Action: Mouse pressed left at (394, 339)
Screenshot: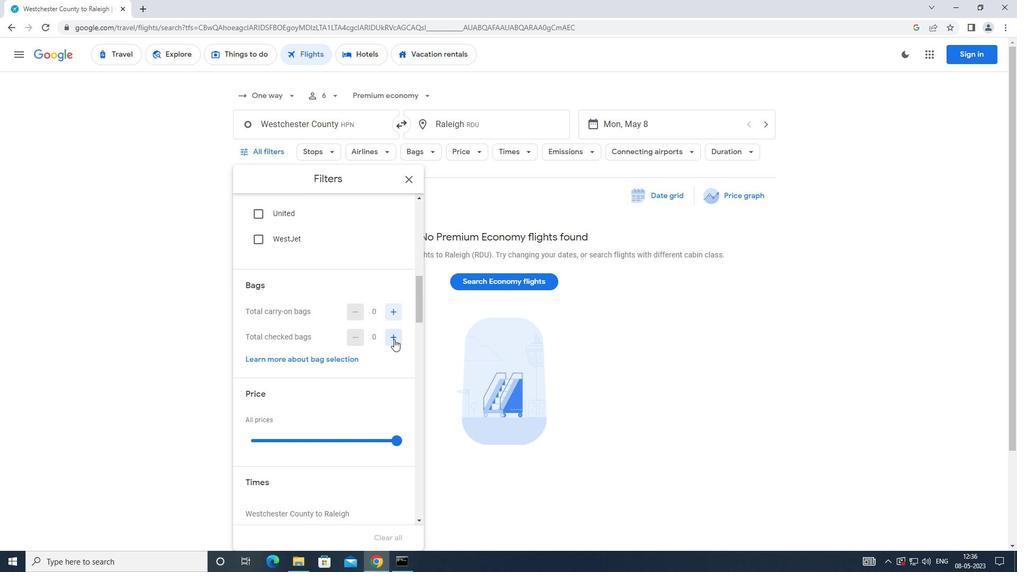 
Action: Mouse pressed left at (394, 339)
Screenshot: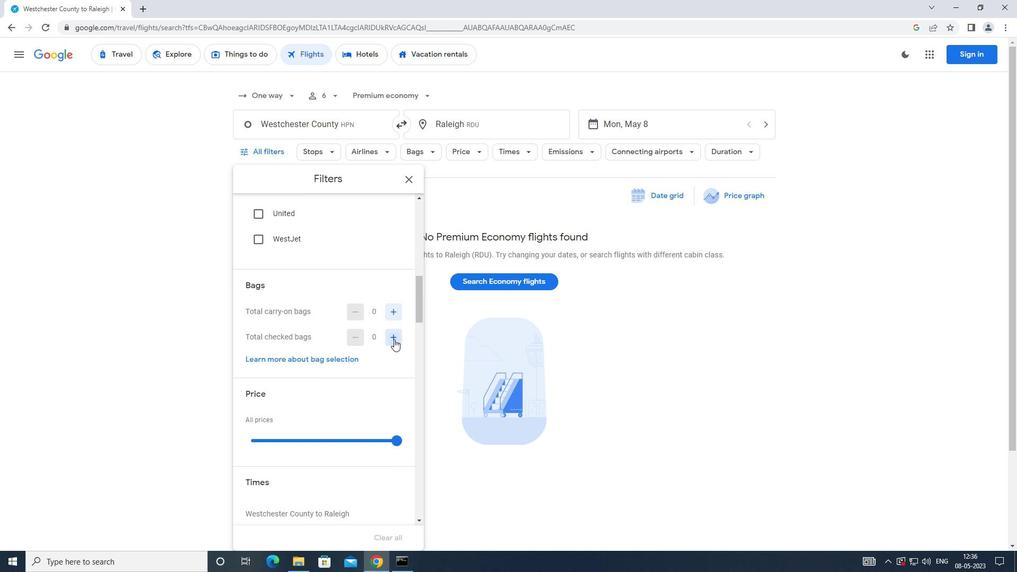 
Action: Mouse pressed left at (394, 339)
Screenshot: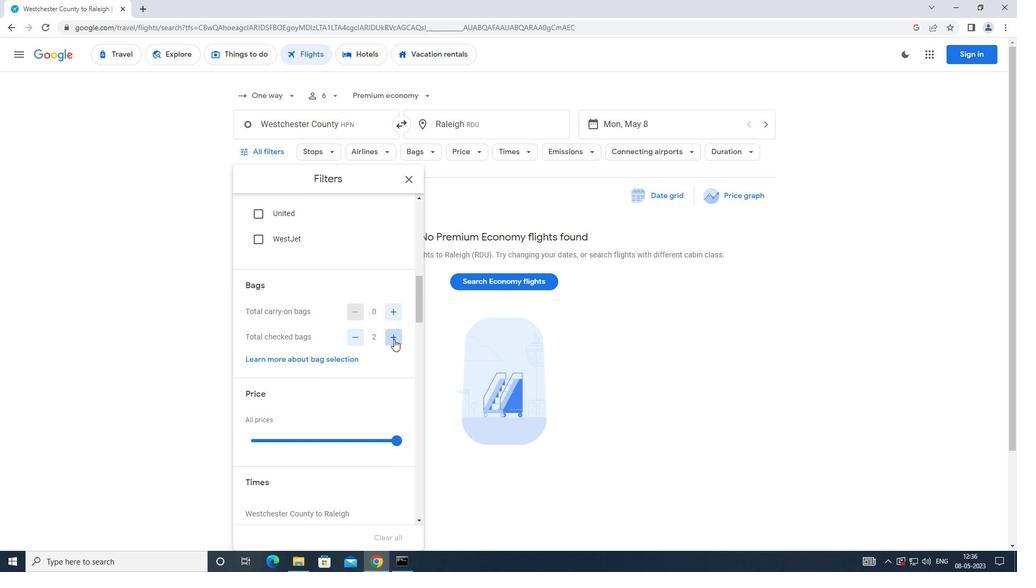 
Action: Mouse scrolled (394, 339) with delta (0, 0)
Screenshot: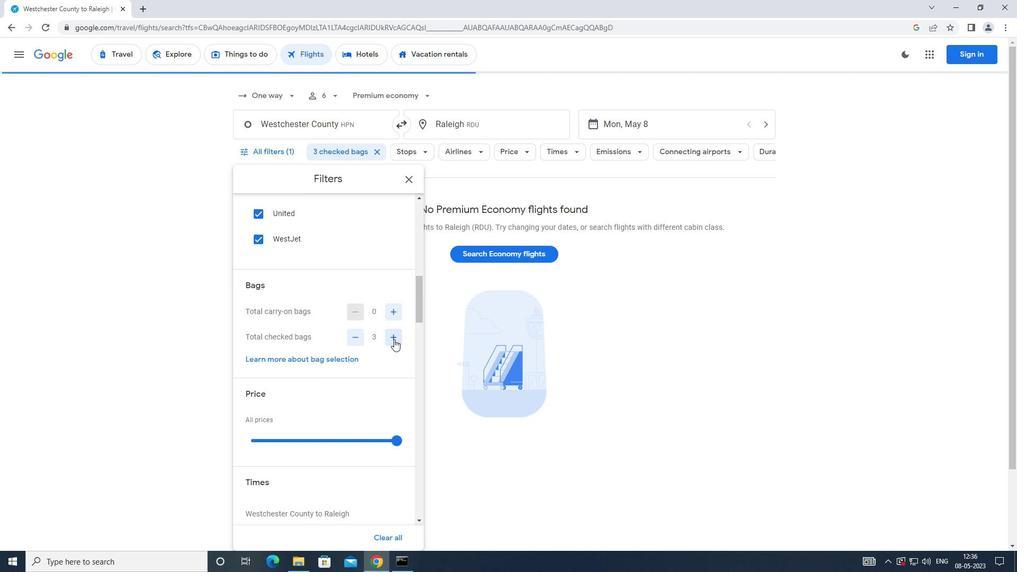 
Action: Mouse moved to (397, 389)
Screenshot: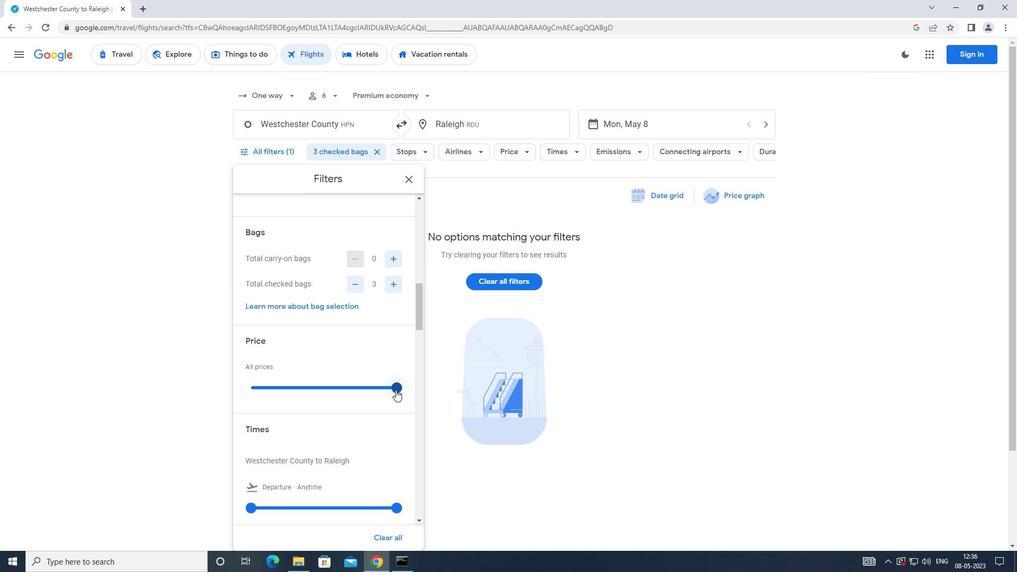 
Action: Mouse pressed left at (397, 389)
Screenshot: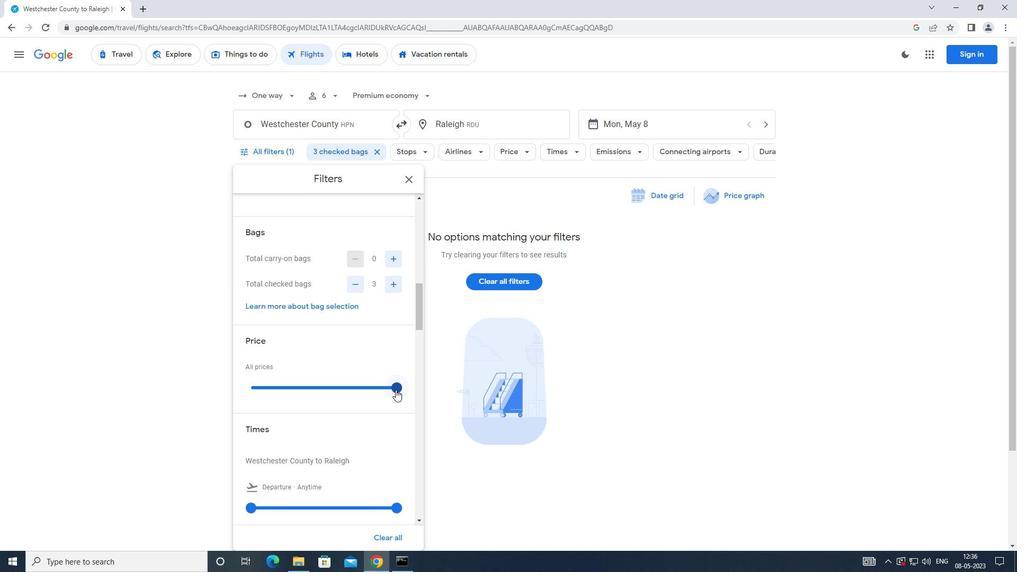 
Action: Mouse moved to (376, 386)
Screenshot: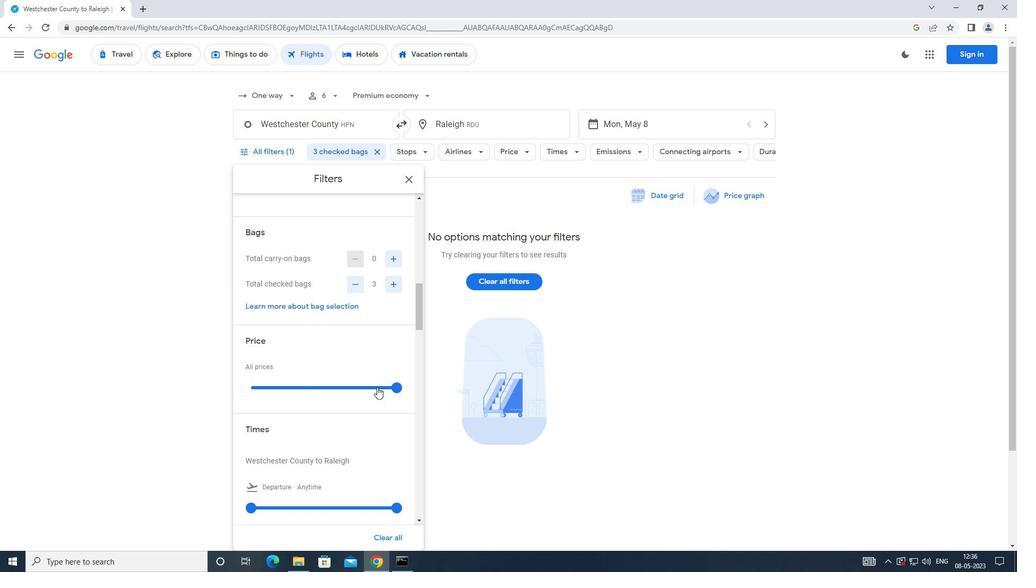 
Action: Mouse scrolled (376, 385) with delta (0, 0)
Screenshot: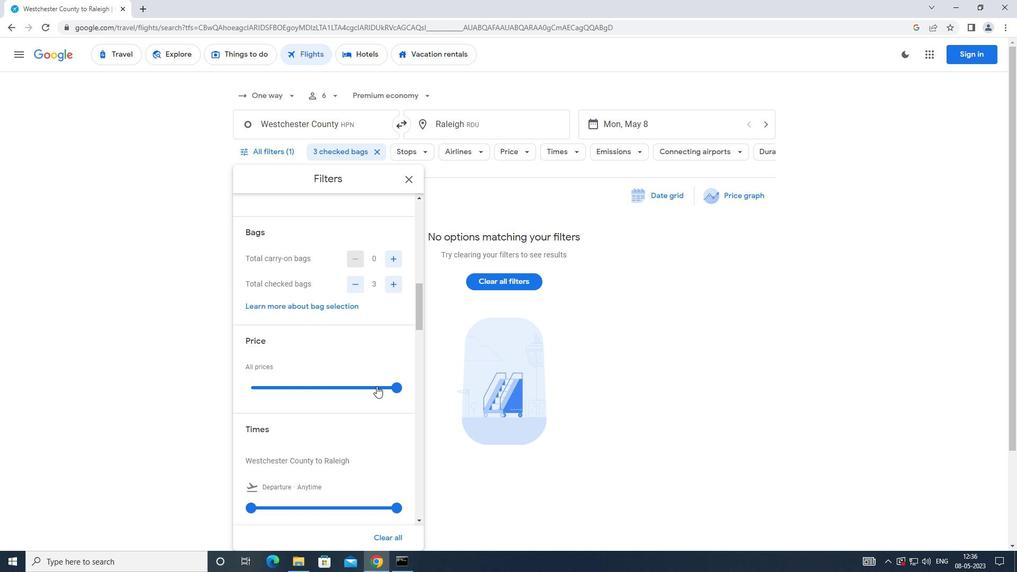 
Action: Mouse scrolled (376, 385) with delta (0, 0)
Screenshot: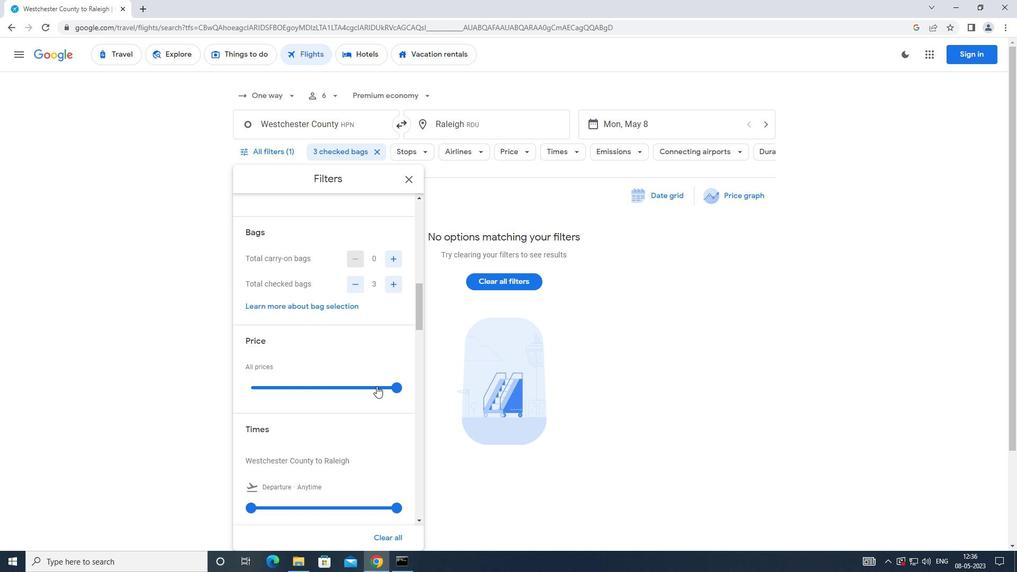 
Action: Mouse moved to (254, 402)
Screenshot: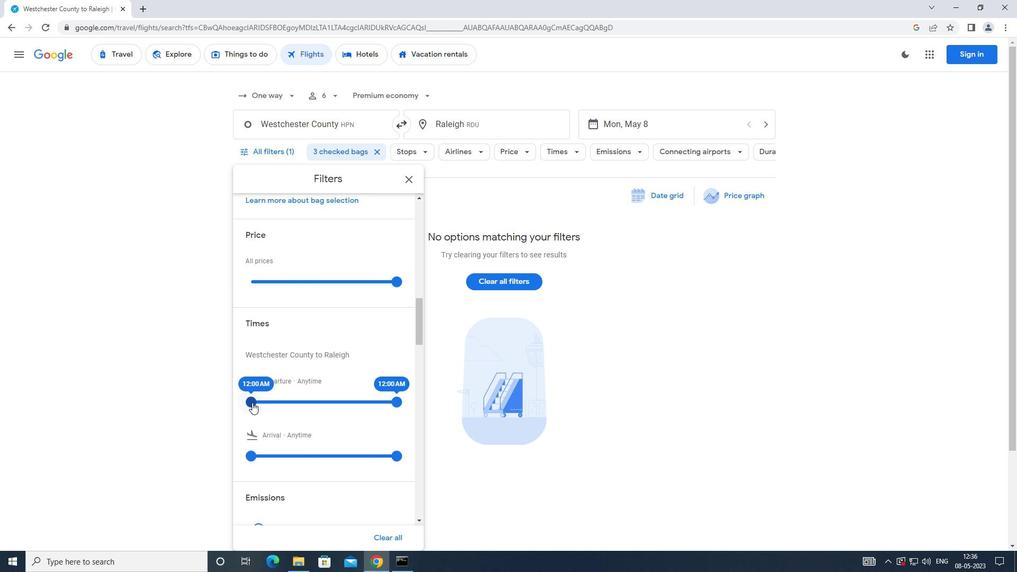 
Action: Mouse pressed left at (254, 402)
Screenshot: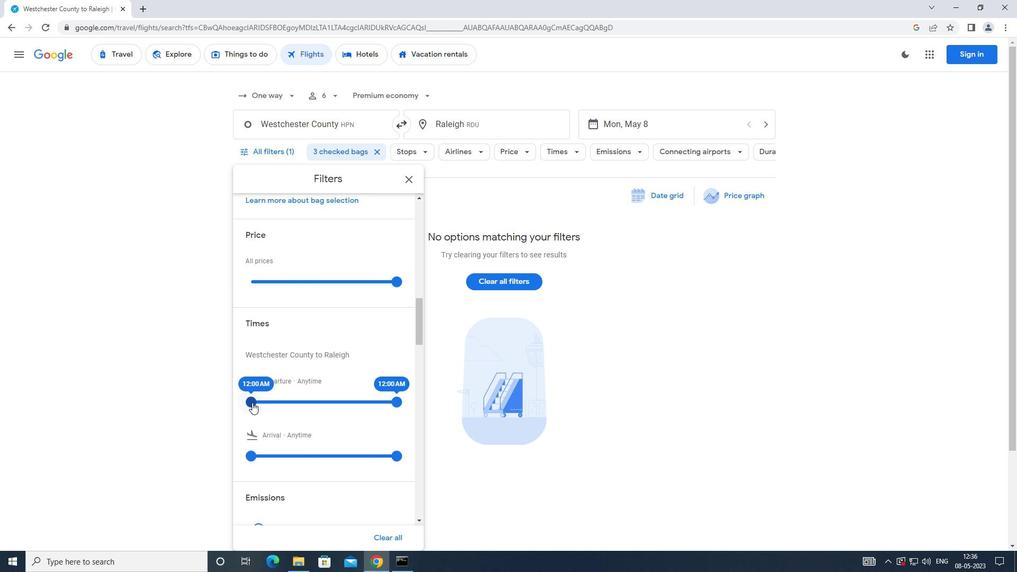 
Action: Mouse moved to (401, 402)
Screenshot: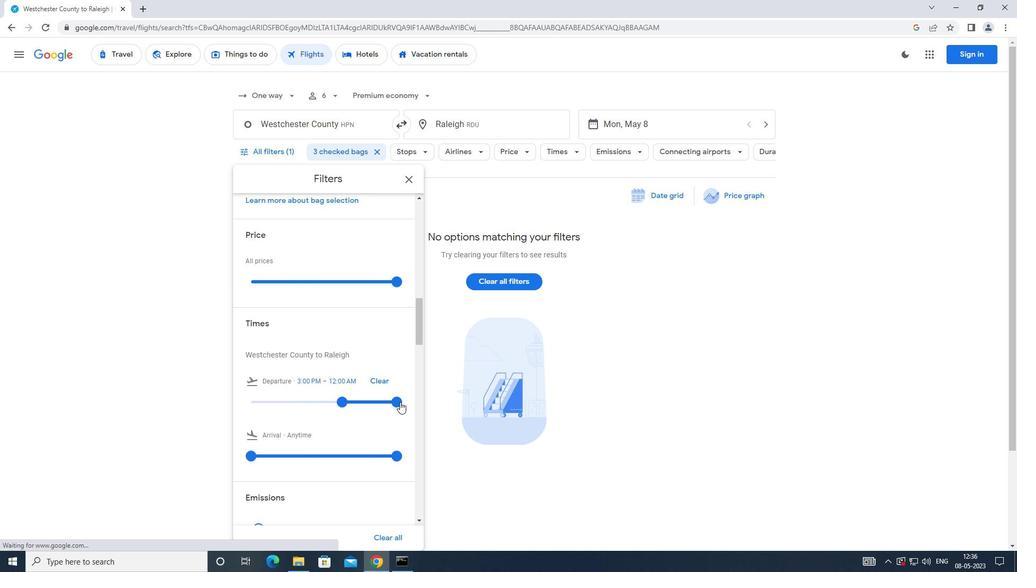 
Action: Mouse pressed left at (401, 402)
Screenshot: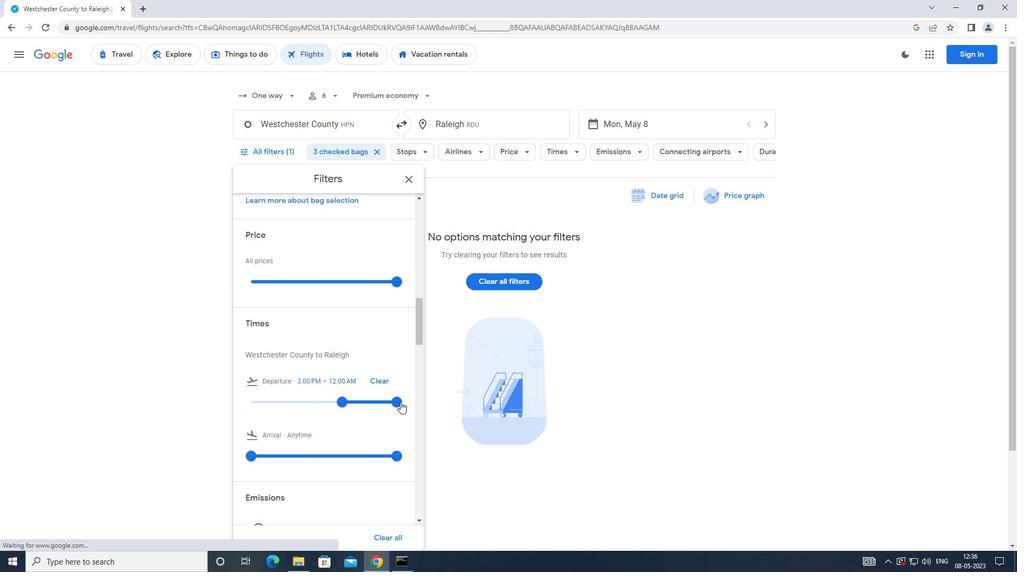 
Action: Mouse moved to (409, 176)
Screenshot: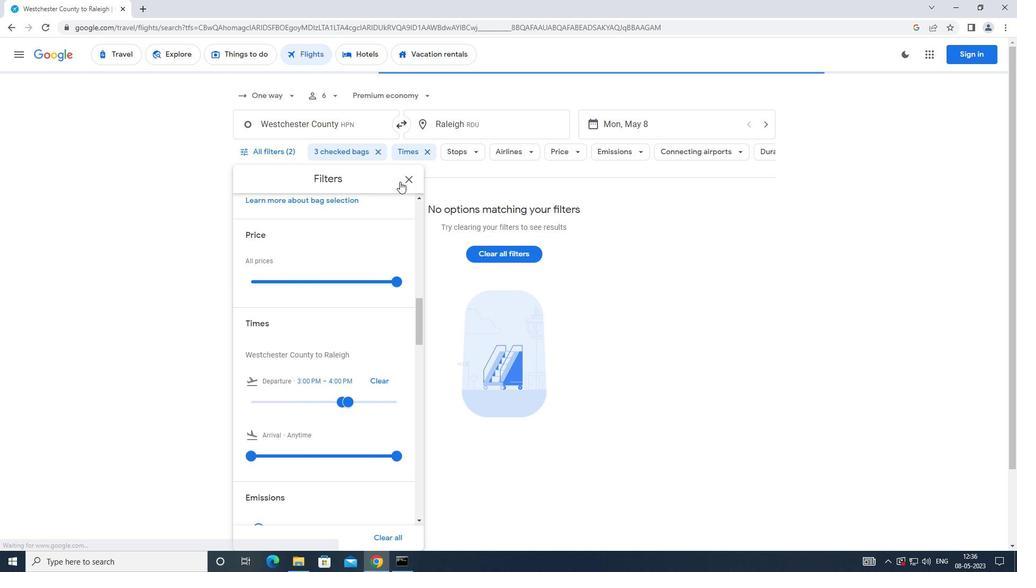 
Action: Mouse pressed left at (409, 176)
Screenshot: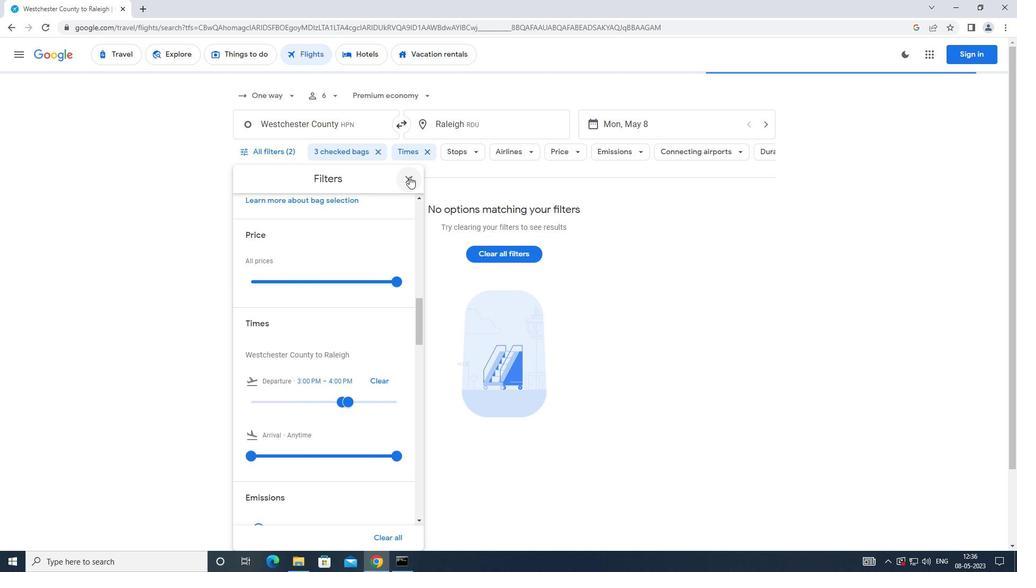 
Action: Mouse moved to (410, 186)
Screenshot: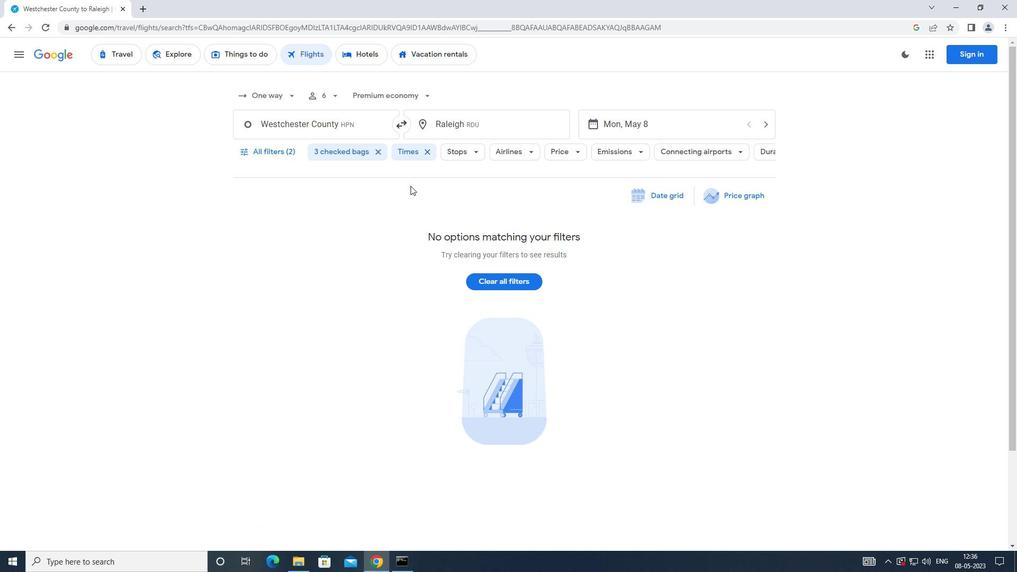 
